 Task: Look for space in İzmir from 16th june 2023 to 28th june 2023 for 7 adults in price range Rs.28000 to Rs.32000. Place can be entire place or shared room with 3 bedrooms having 7 beds and 1 bathroom. Property type can be flat. Amenities needed are: wifi, free parkinig on premises, gym, breakfast, smoking allowed. Booking option can be shelf check-in. Required host language is English.
Action: Mouse moved to (499, 552)
Screenshot: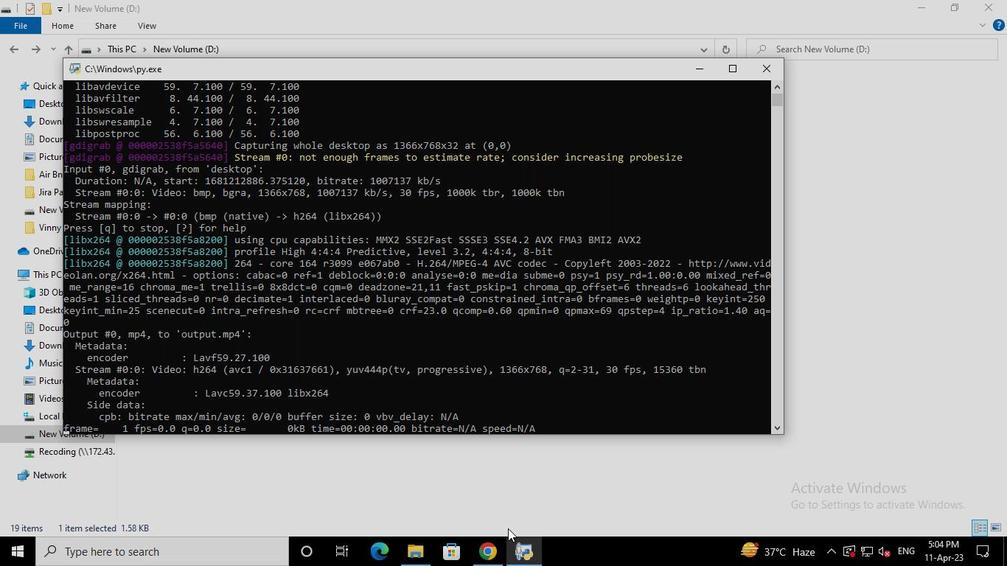 
Action: Mouse pressed left at (499, 552)
Screenshot: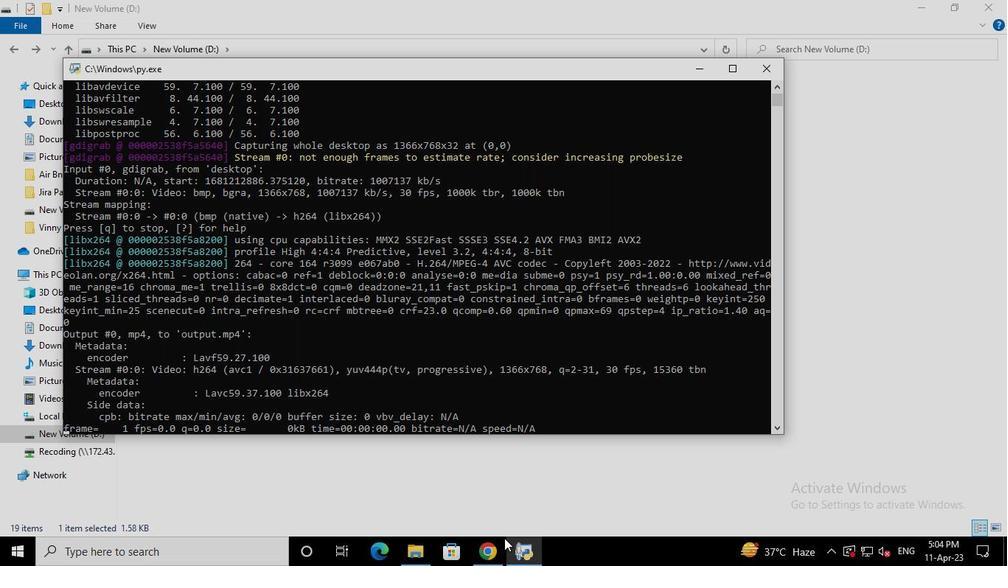
Action: Mouse moved to (411, 126)
Screenshot: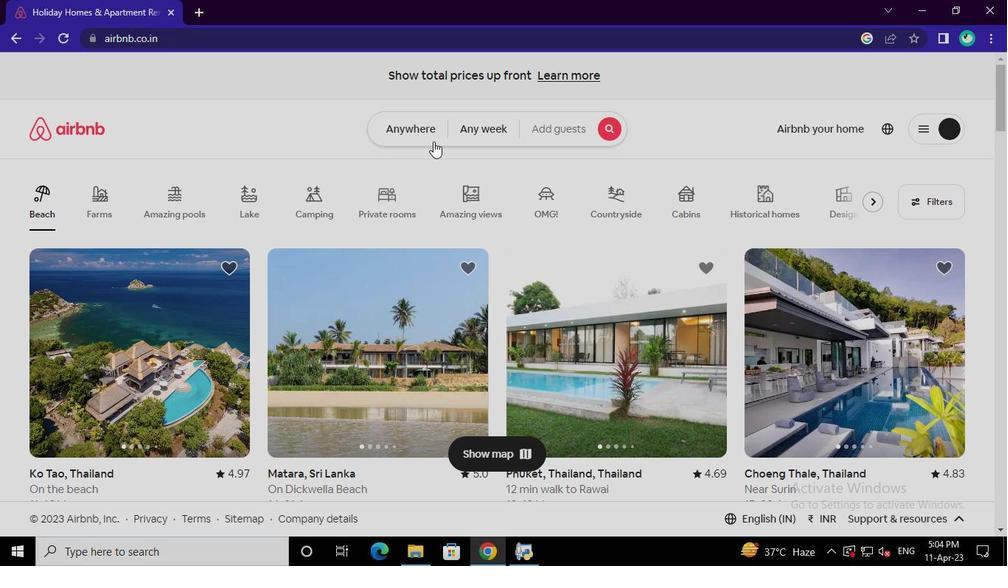 
Action: Mouse pressed left at (411, 126)
Screenshot: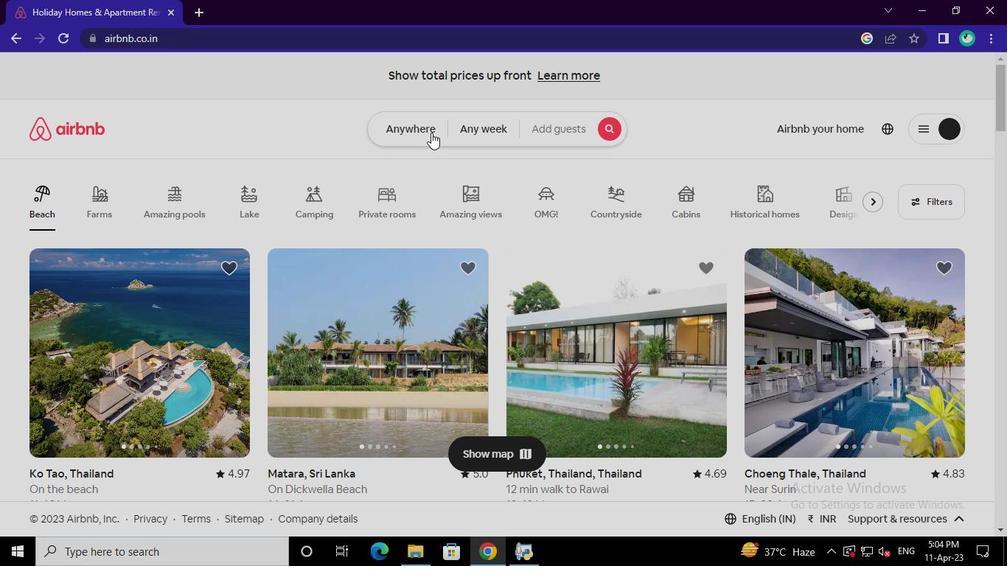 
Action: Mouse moved to (295, 177)
Screenshot: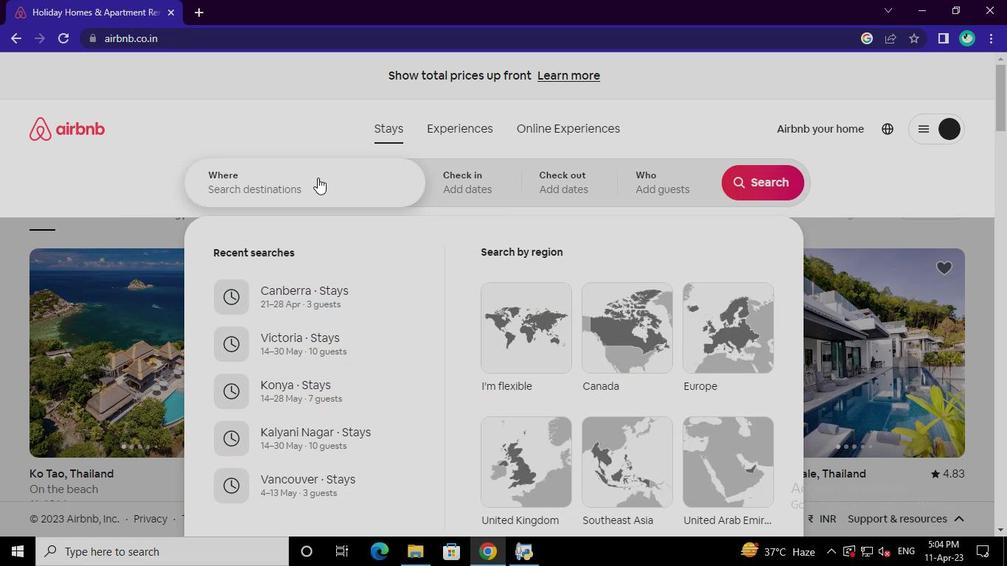 
Action: Mouse pressed left at (295, 177)
Screenshot: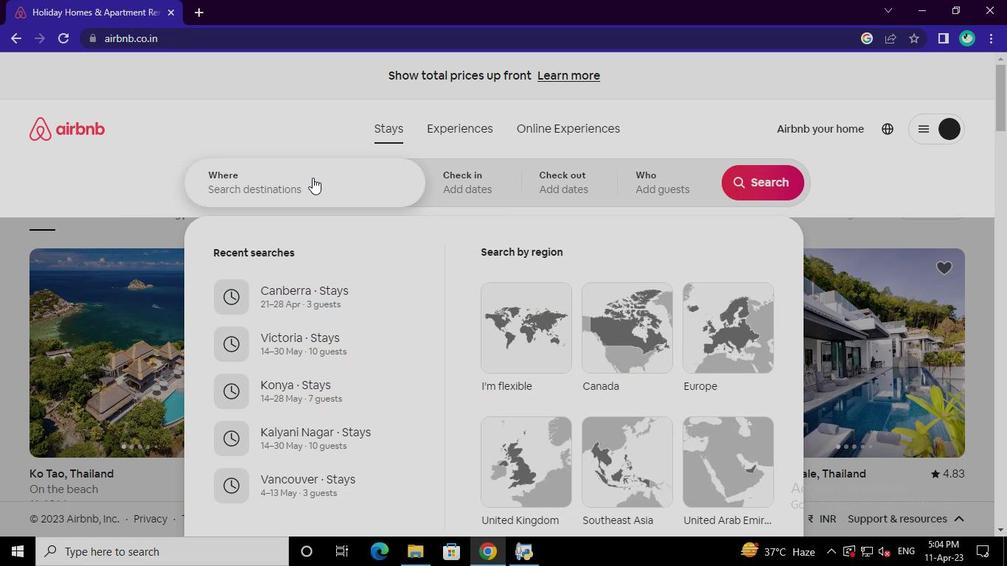 
Action: Keyboard i
Screenshot: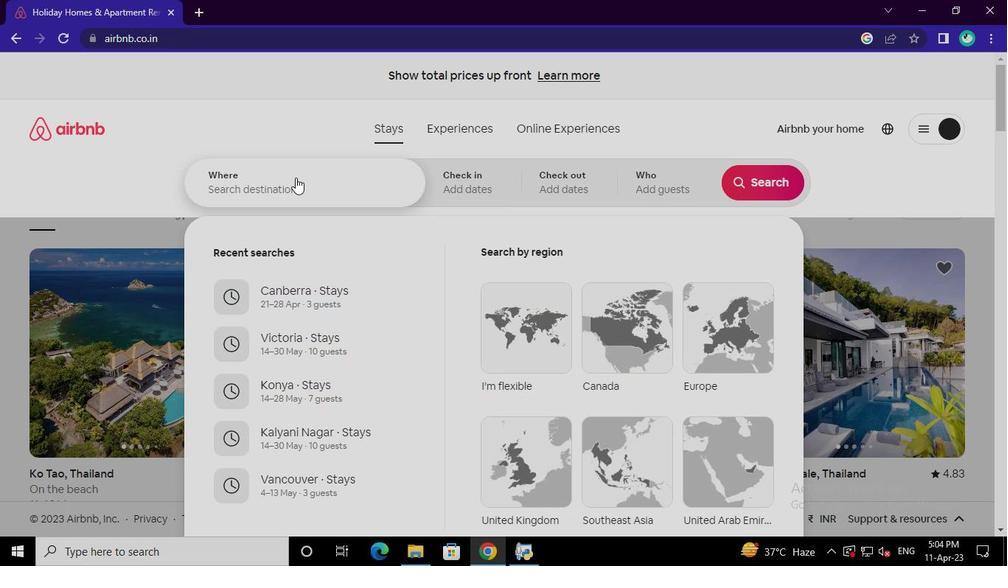 
Action: Keyboard z
Screenshot: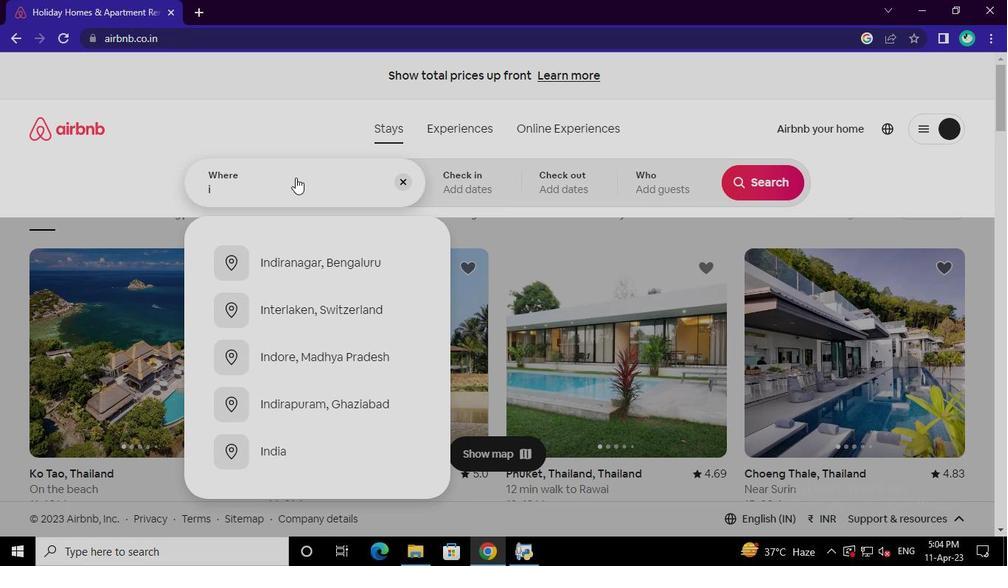 
Action: Keyboard m
Screenshot: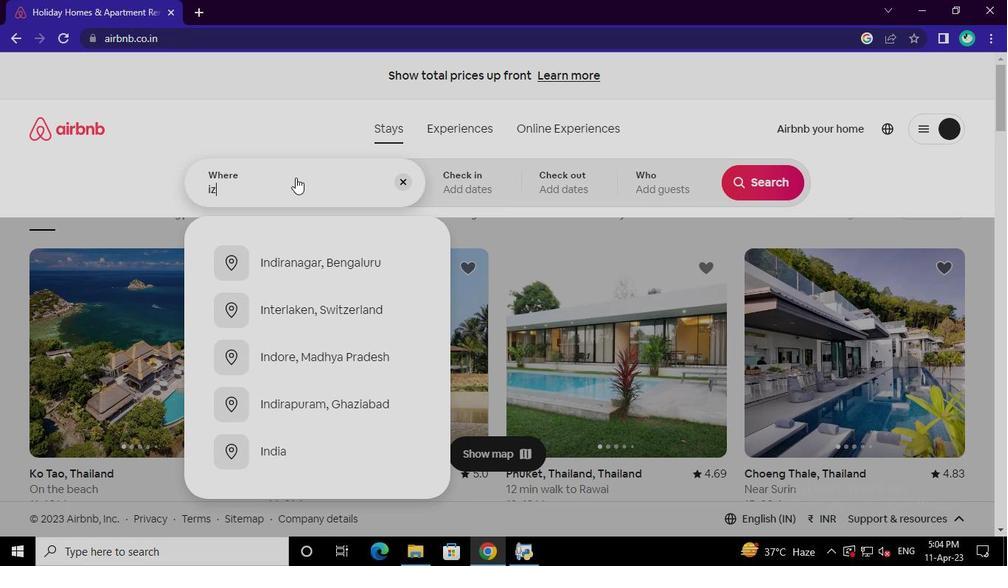
Action: Keyboard i
Screenshot: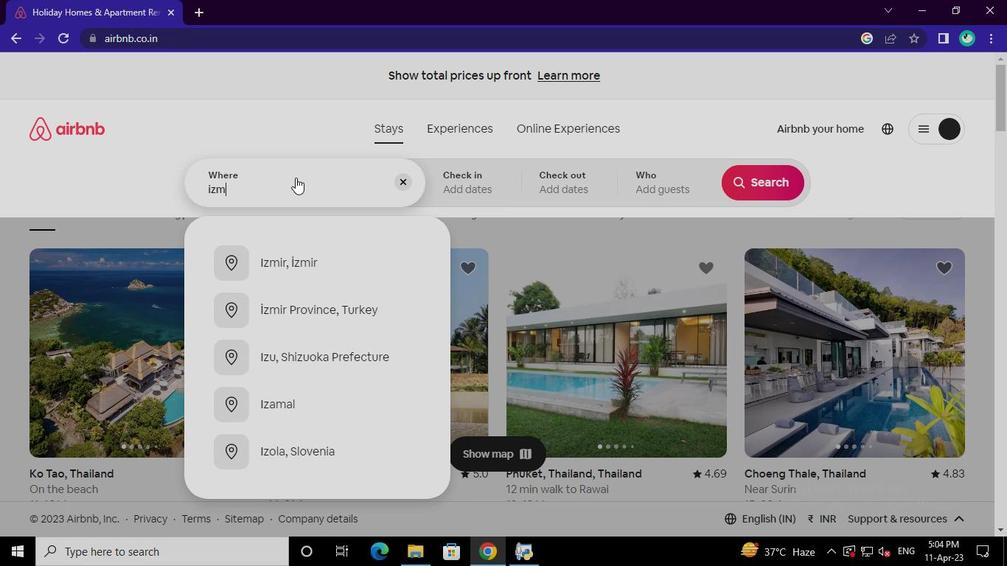 
Action: Keyboard r
Screenshot: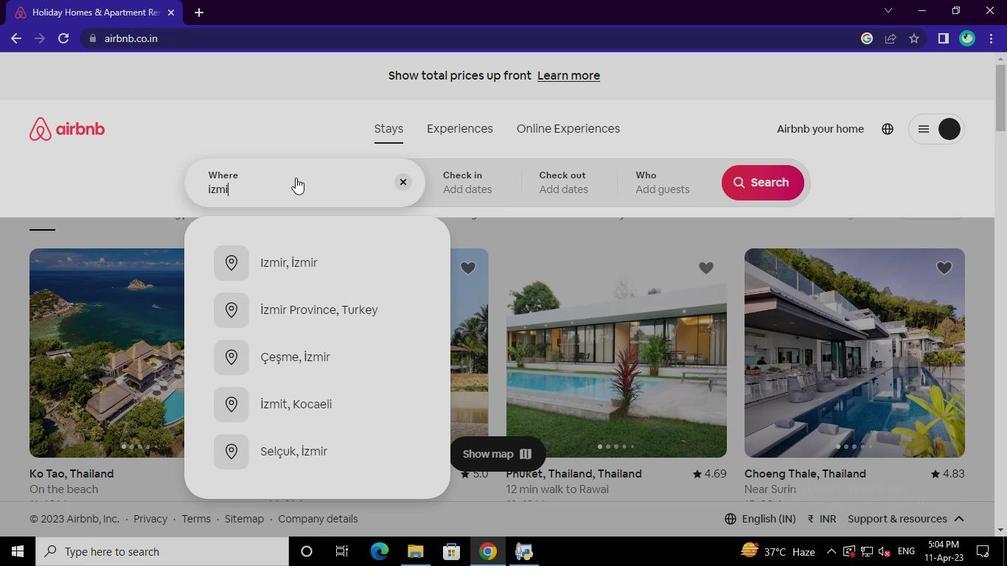 
Action: Mouse moved to (275, 259)
Screenshot: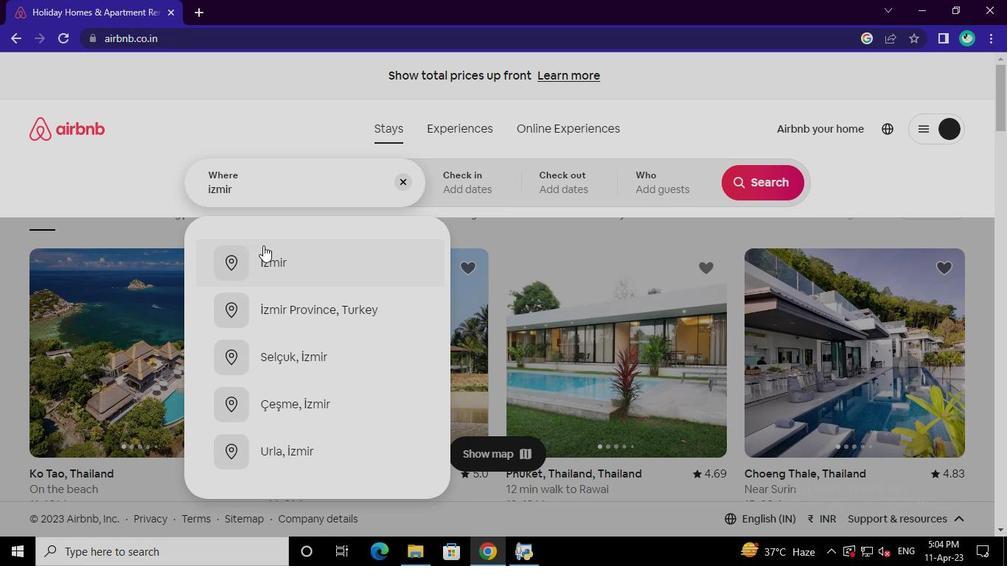 
Action: Mouse pressed left at (275, 259)
Screenshot: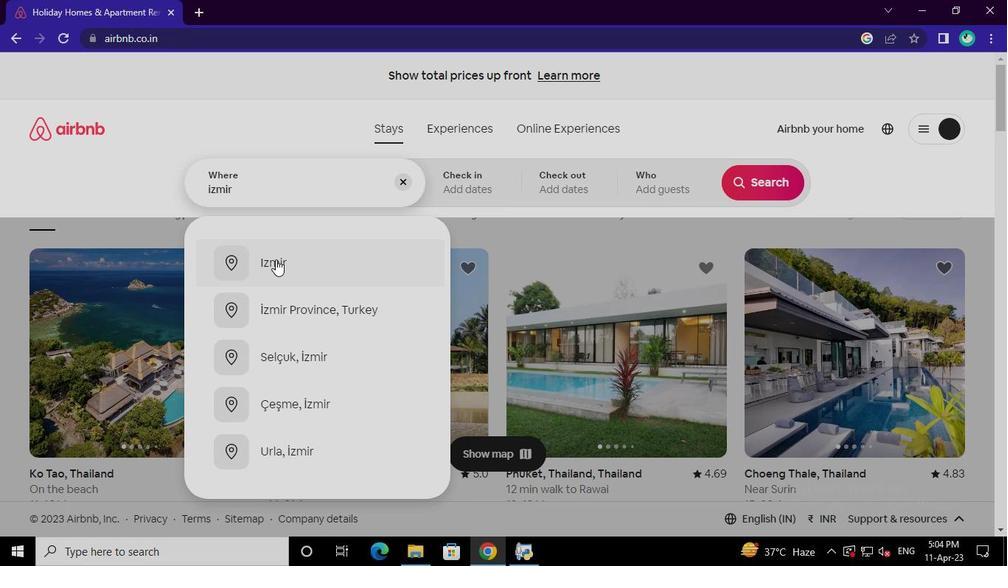 
Action: Mouse moved to (755, 304)
Screenshot: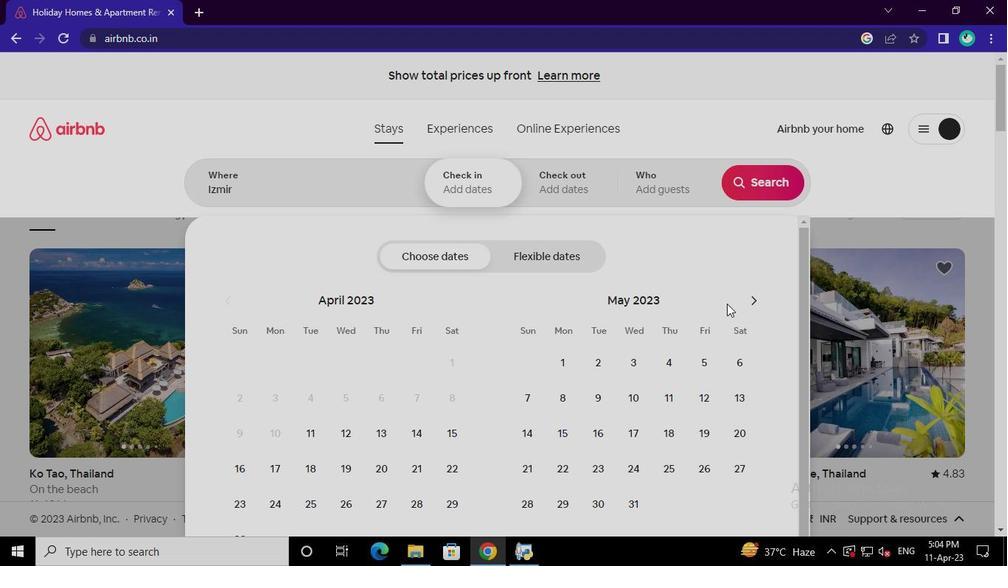 
Action: Mouse pressed left at (755, 304)
Screenshot: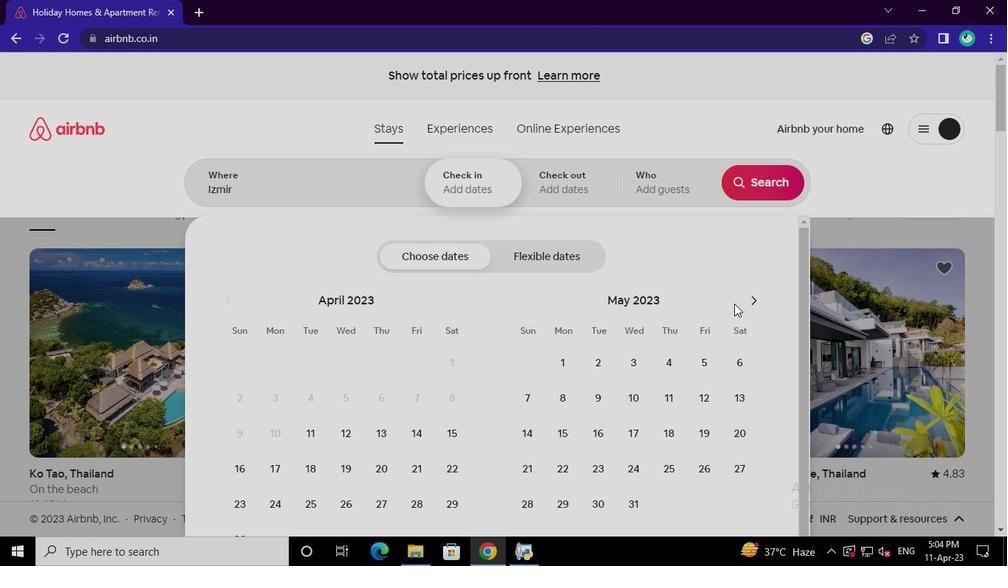 
Action: Mouse moved to (698, 428)
Screenshot: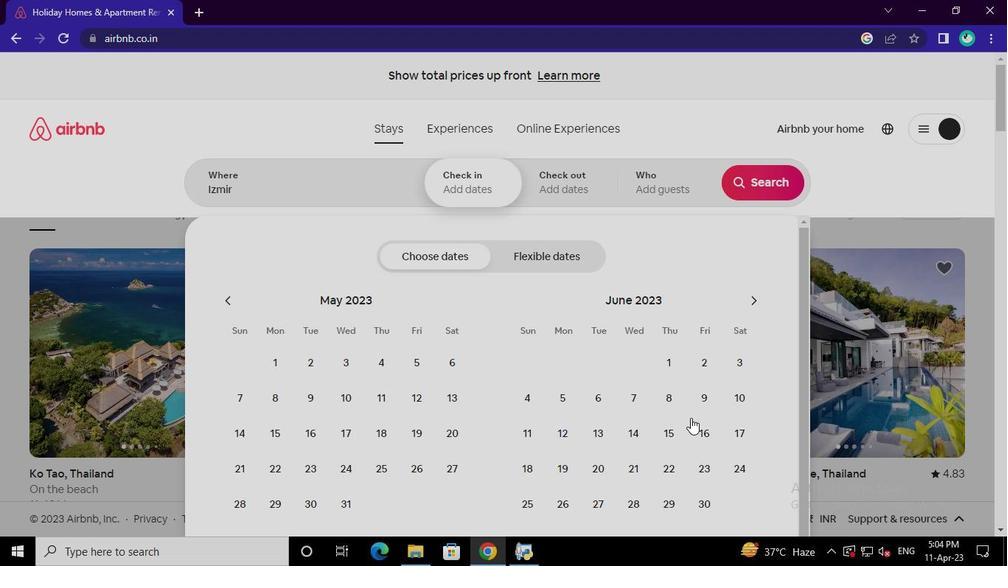 
Action: Mouse pressed left at (698, 428)
Screenshot: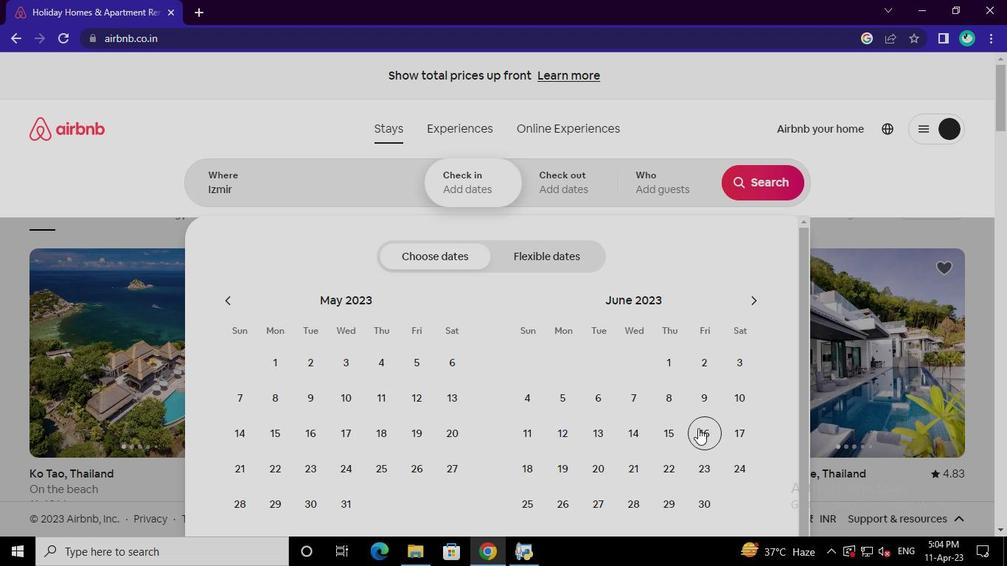 
Action: Mouse moved to (645, 501)
Screenshot: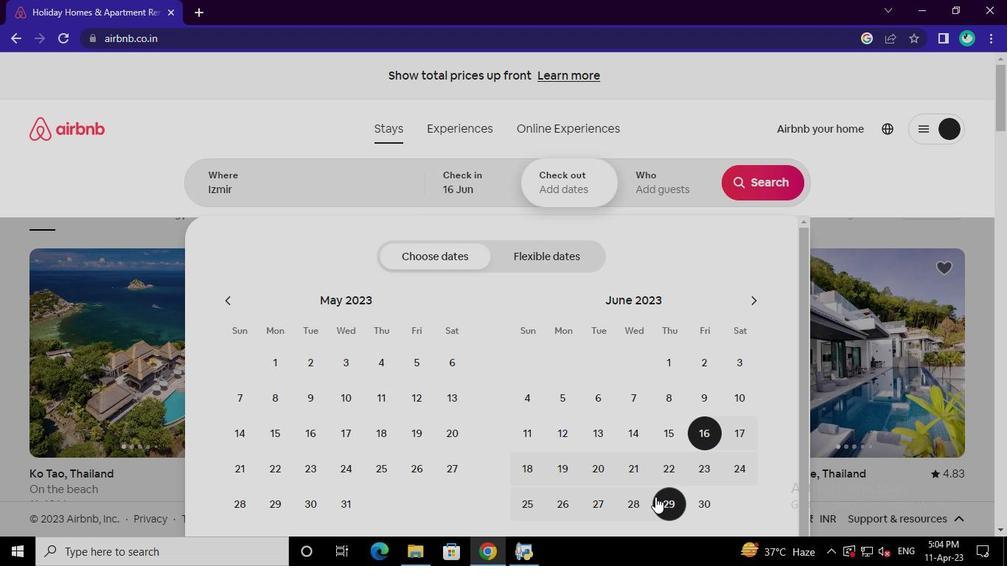
Action: Mouse pressed left at (645, 501)
Screenshot: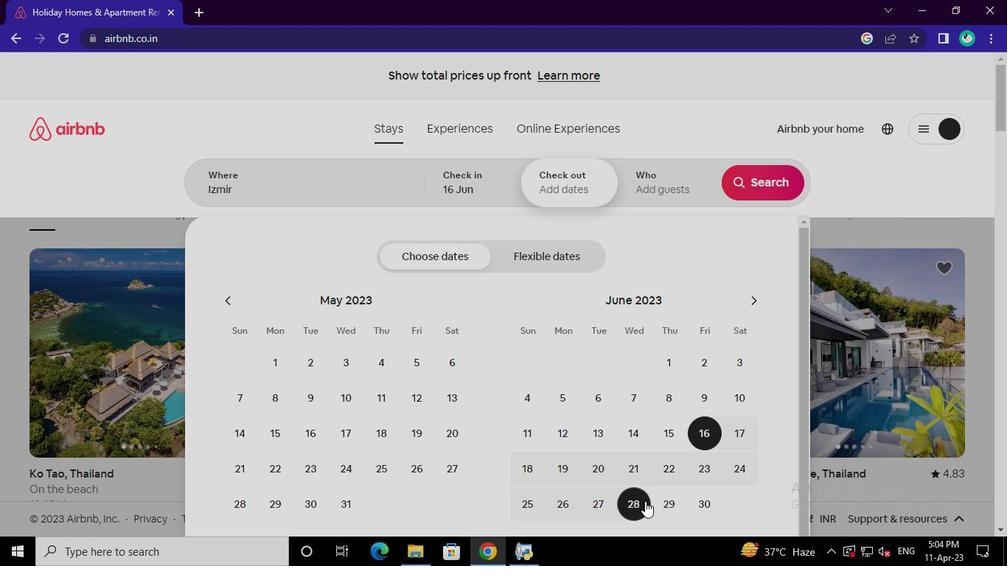 
Action: Mouse moved to (680, 188)
Screenshot: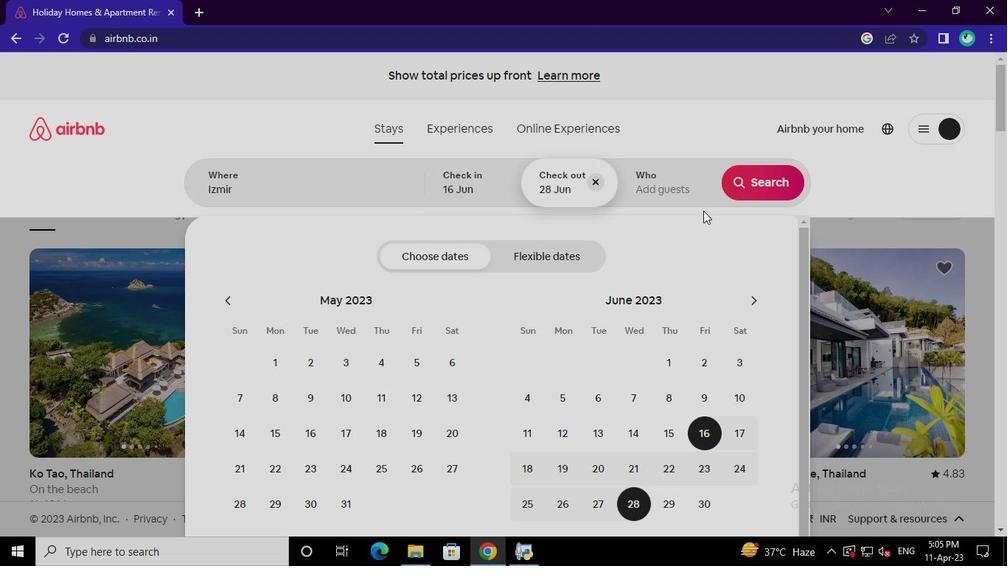 
Action: Mouse pressed left at (680, 188)
Screenshot: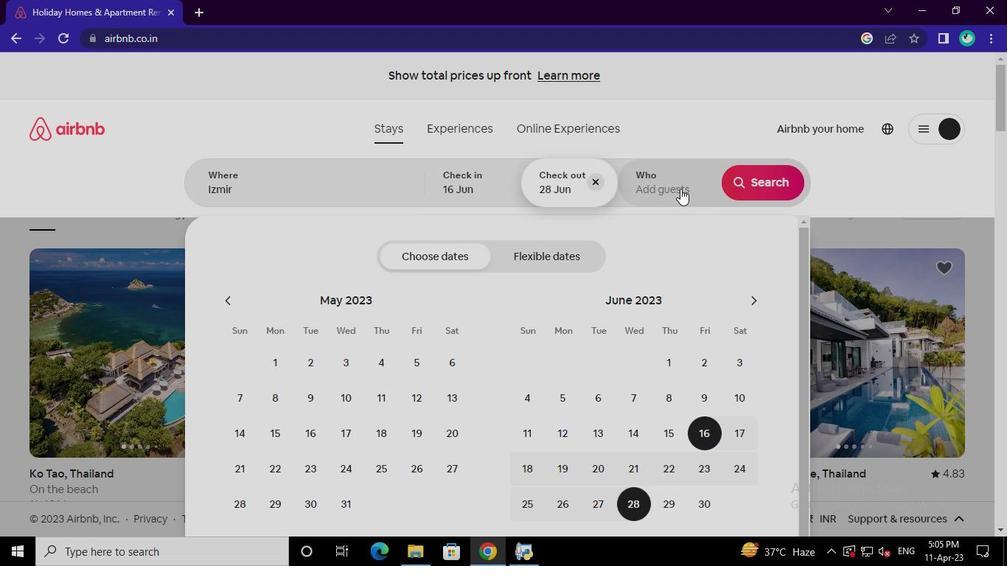 
Action: Mouse moved to (774, 253)
Screenshot: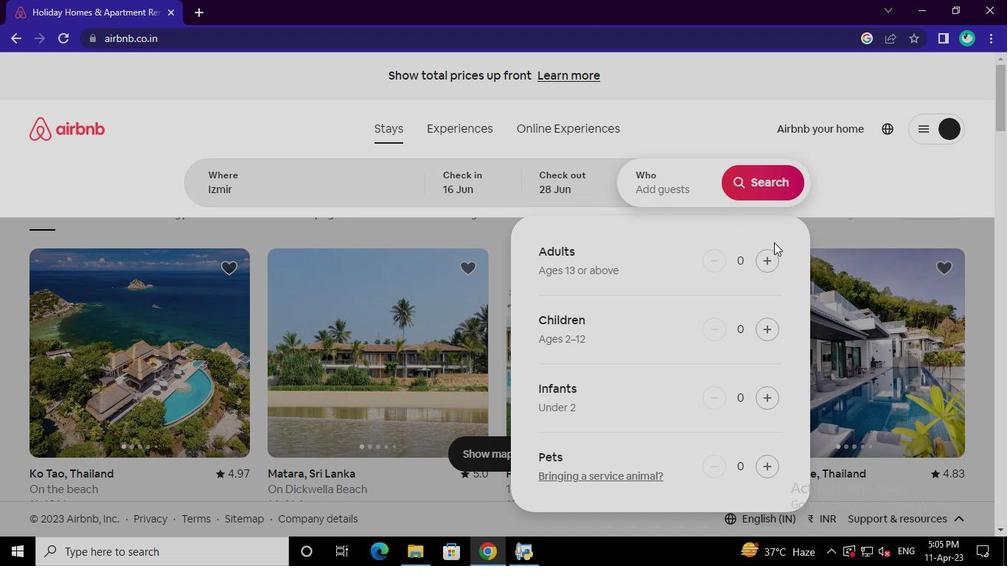 
Action: Mouse pressed left at (774, 253)
Screenshot: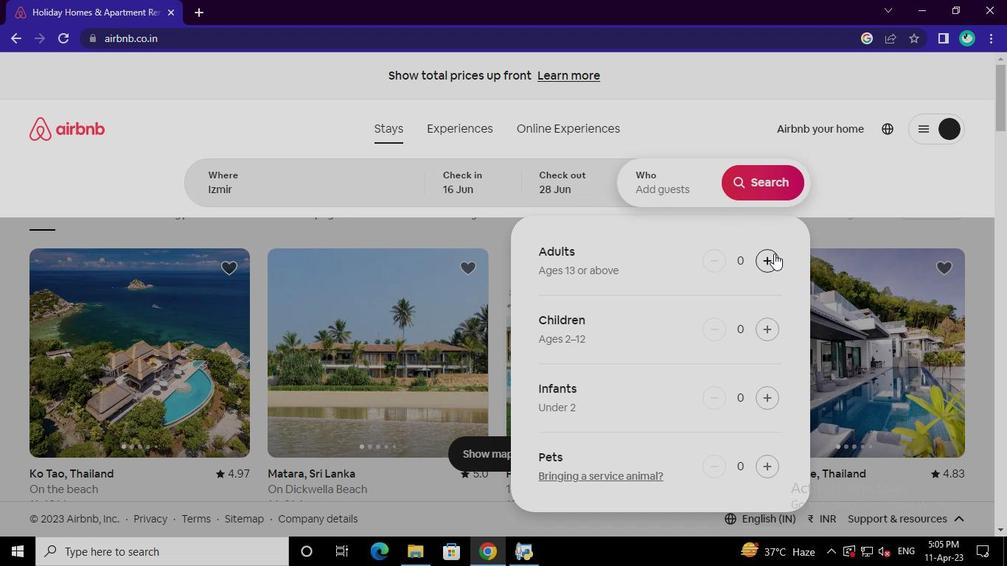 
Action: Mouse pressed left at (774, 253)
Screenshot: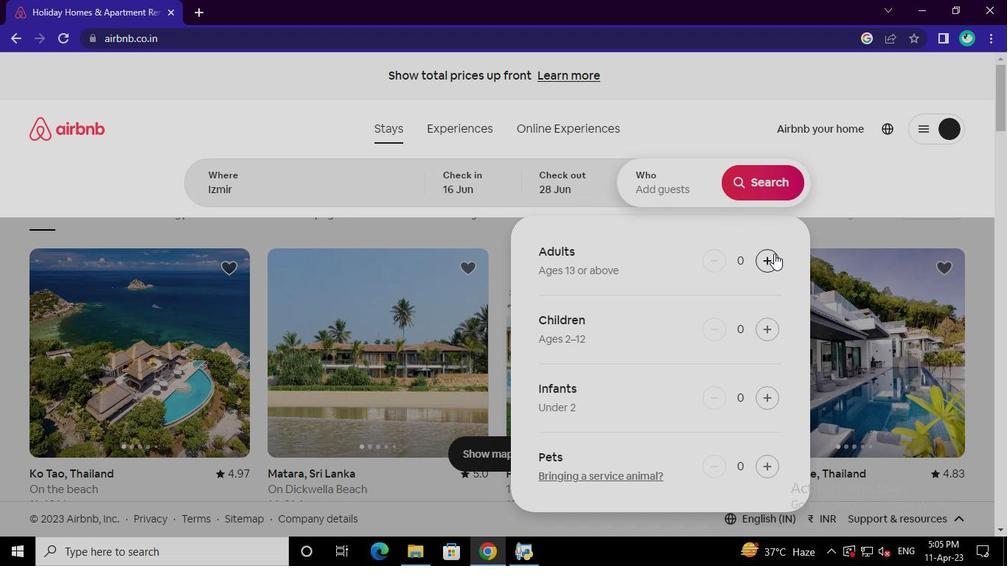 
Action: Mouse pressed left at (774, 253)
Screenshot: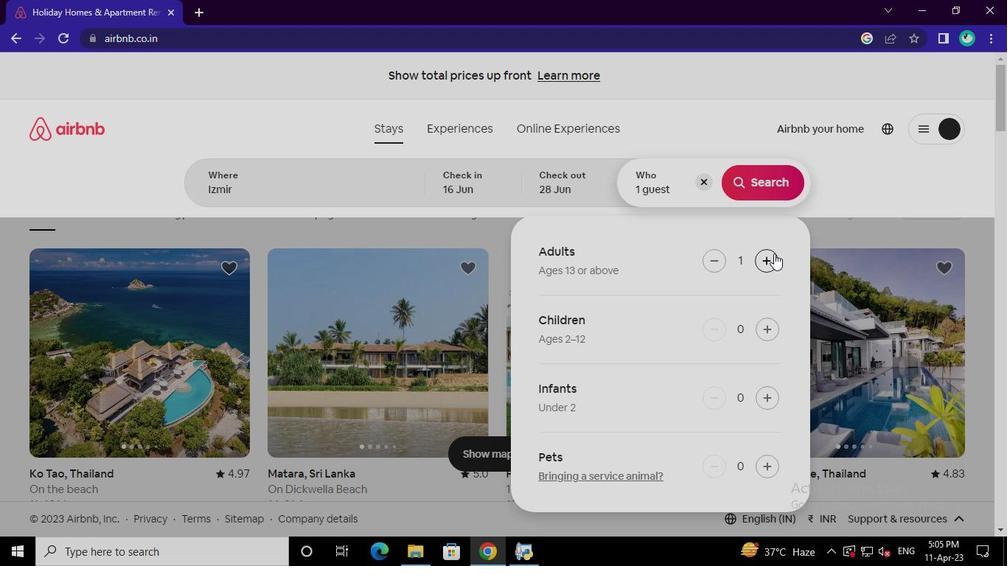 
Action: Mouse pressed left at (774, 253)
Screenshot: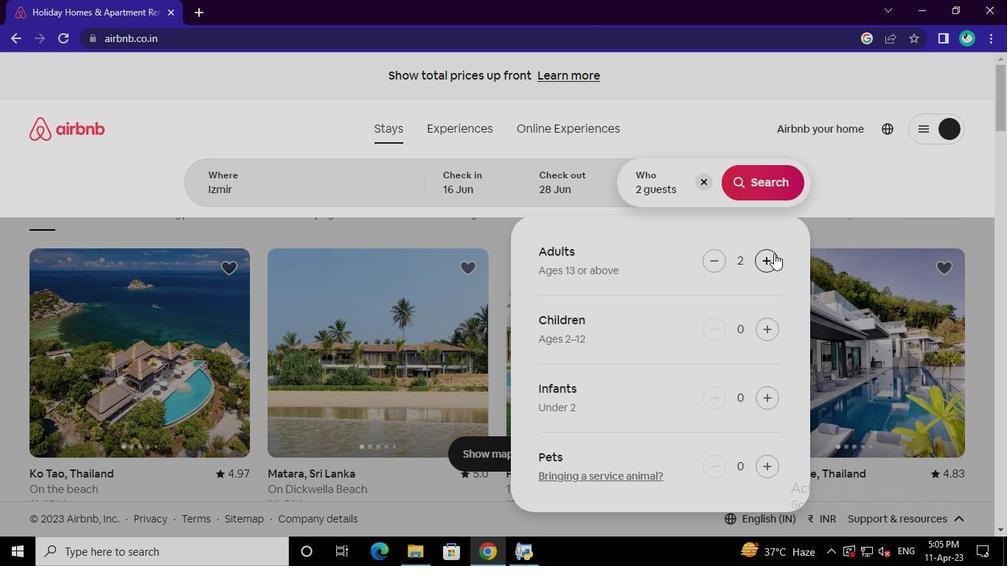 
Action: Mouse pressed left at (774, 253)
Screenshot: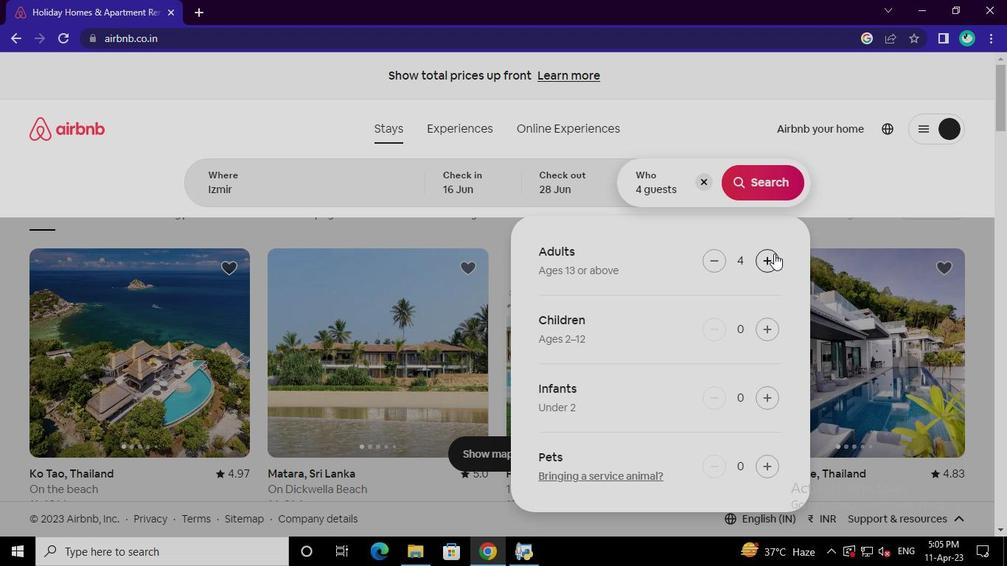 
Action: Mouse pressed left at (774, 253)
Screenshot: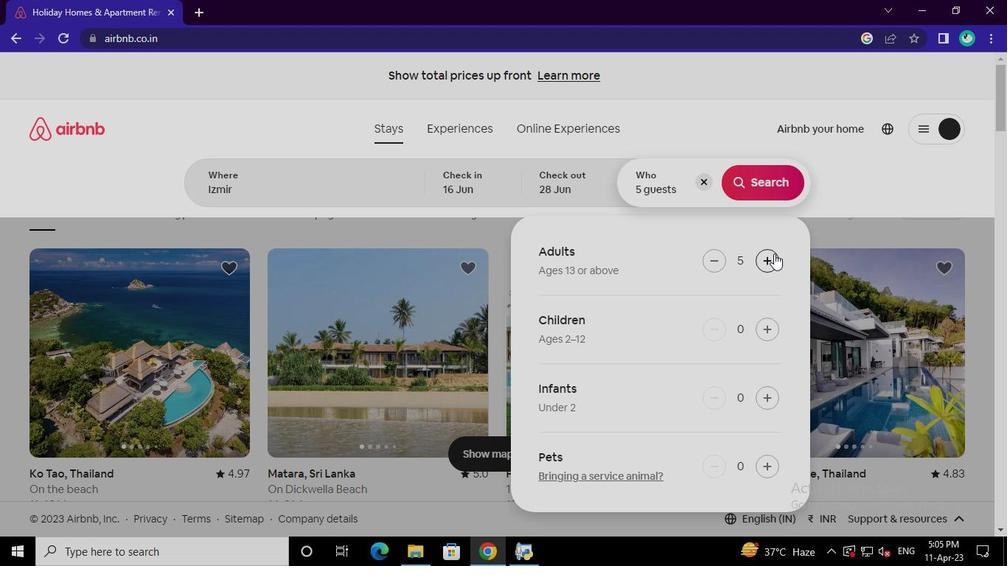 
Action: Mouse pressed left at (774, 253)
Screenshot: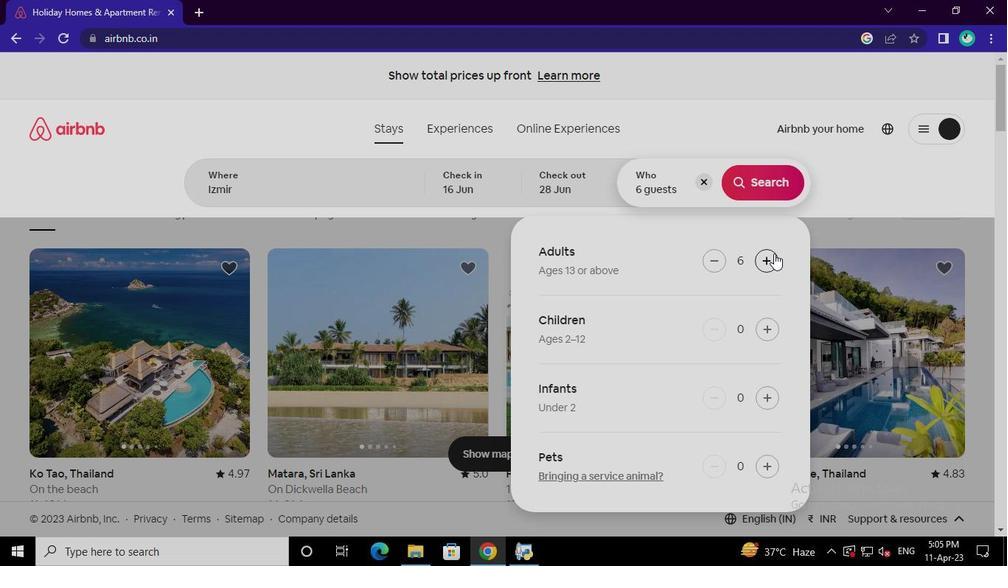 
Action: Mouse moved to (769, 183)
Screenshot: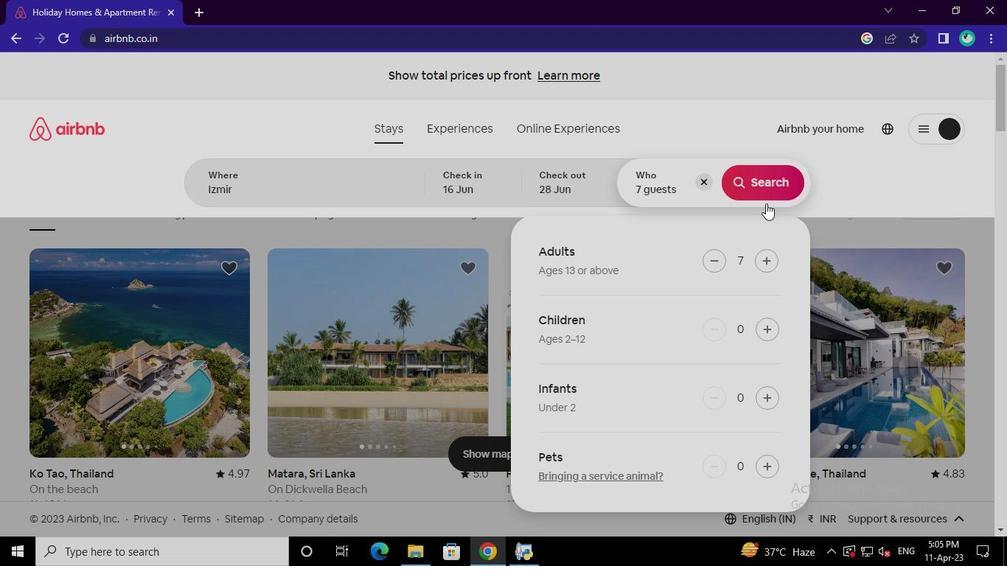 
Action: Mouse pressed left at (769, 183)
Screenshot: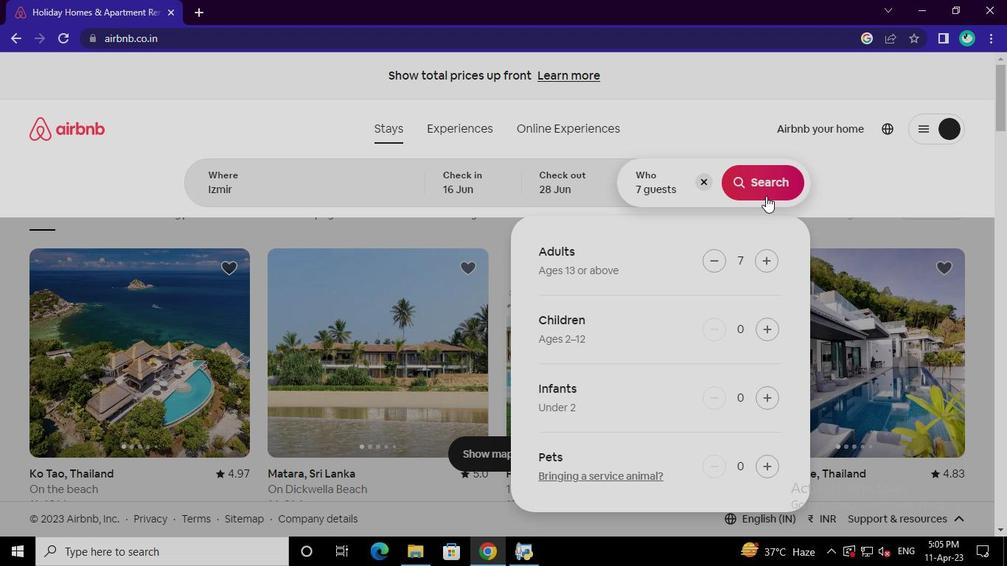 
Action: Mouse moved to (958, 143)
Screenshot: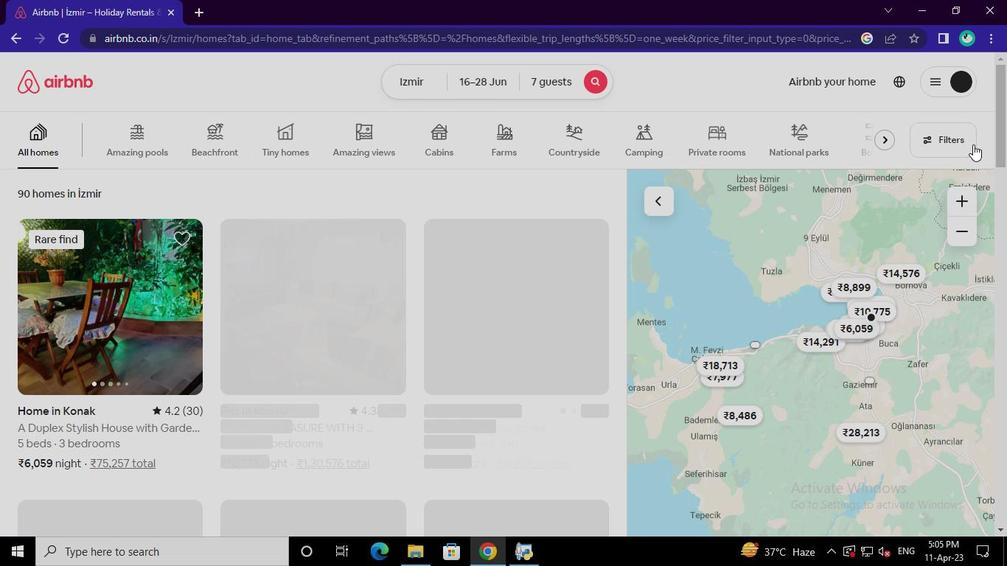
Action: Mouse pressed left at (958, 143)
Screenshot: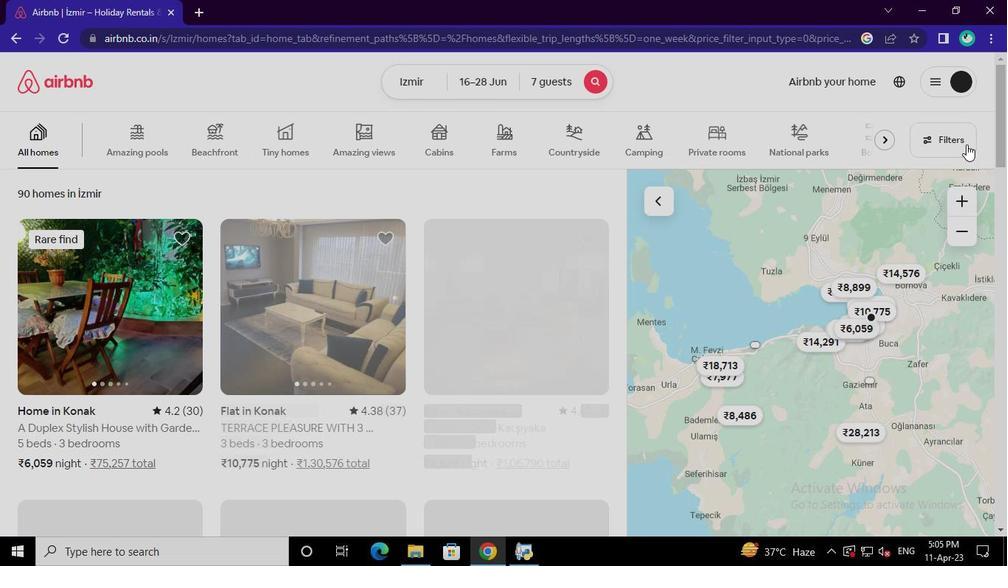 
Action: Mouse moved to (384, 324)
Screenshot: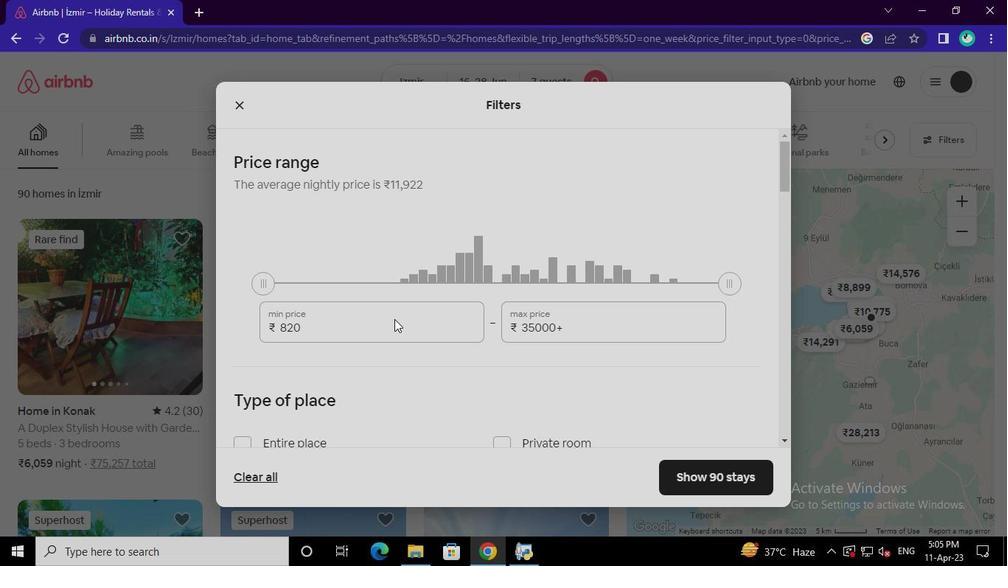 
Action: Mouse pressed left at (384, 324)
Screenshot: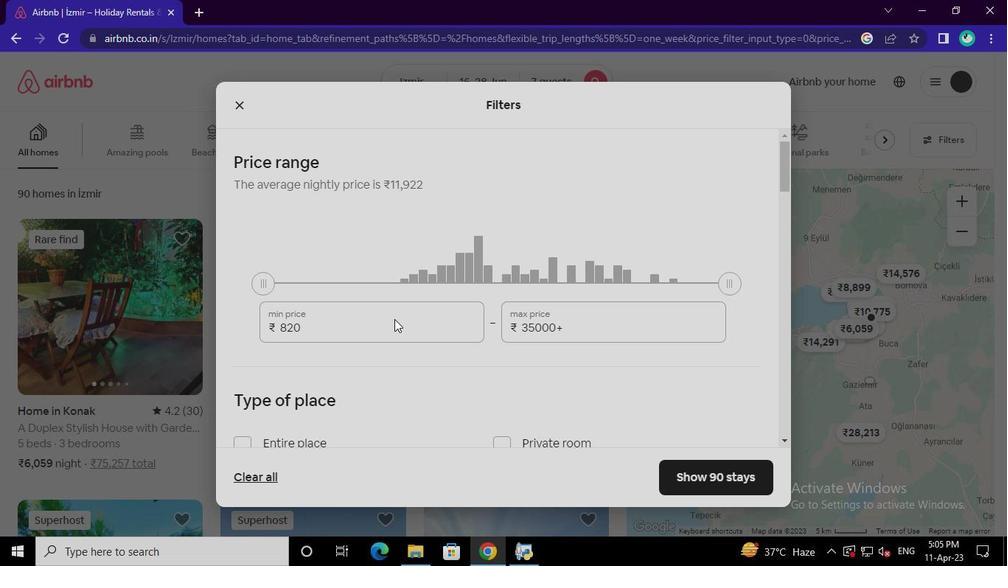 
Action: Keyboard Key.backspace
Screenshot: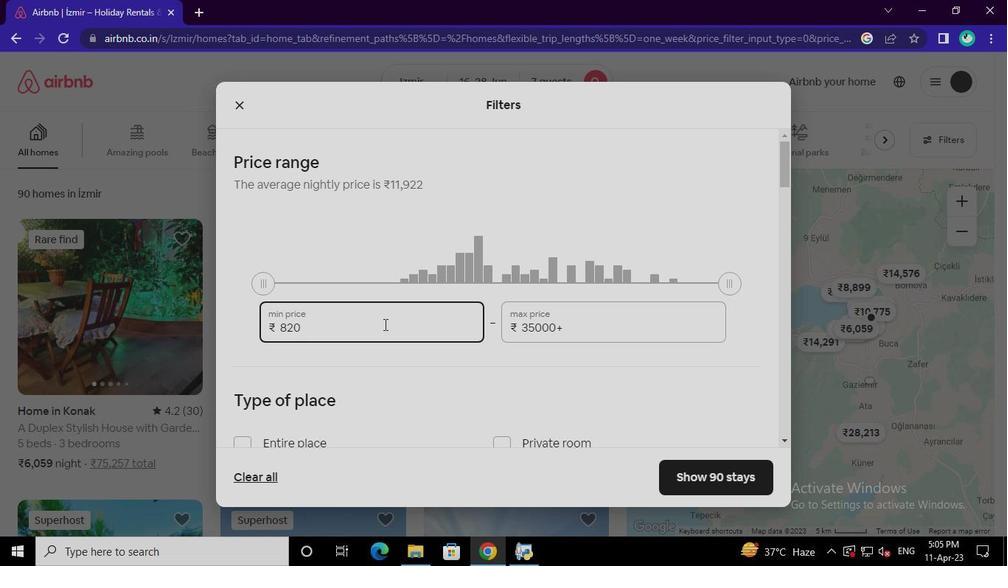 
Action: Keyboard Key.backspace
Screenshot: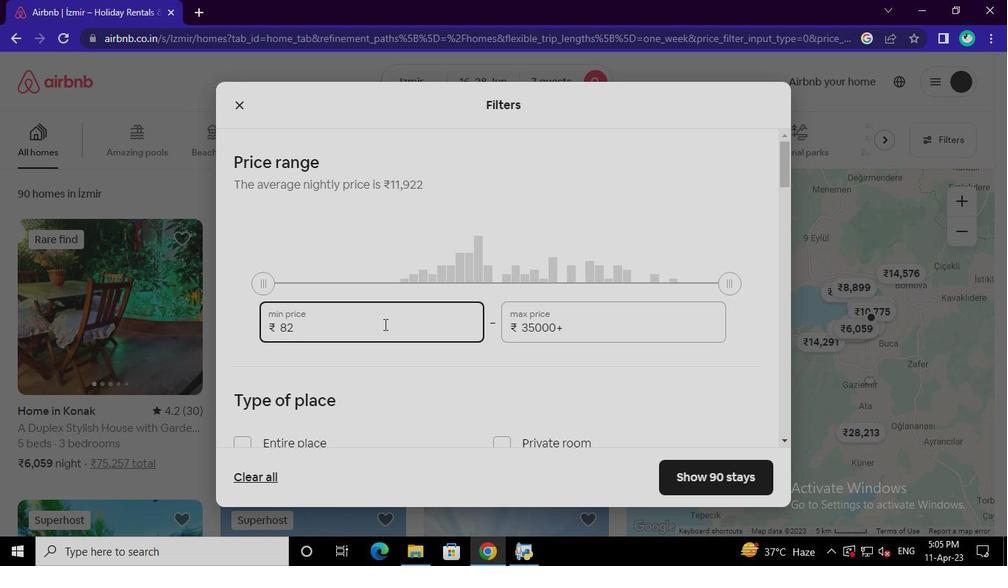 
Action: Keyboard Key.backspace
Screenshot: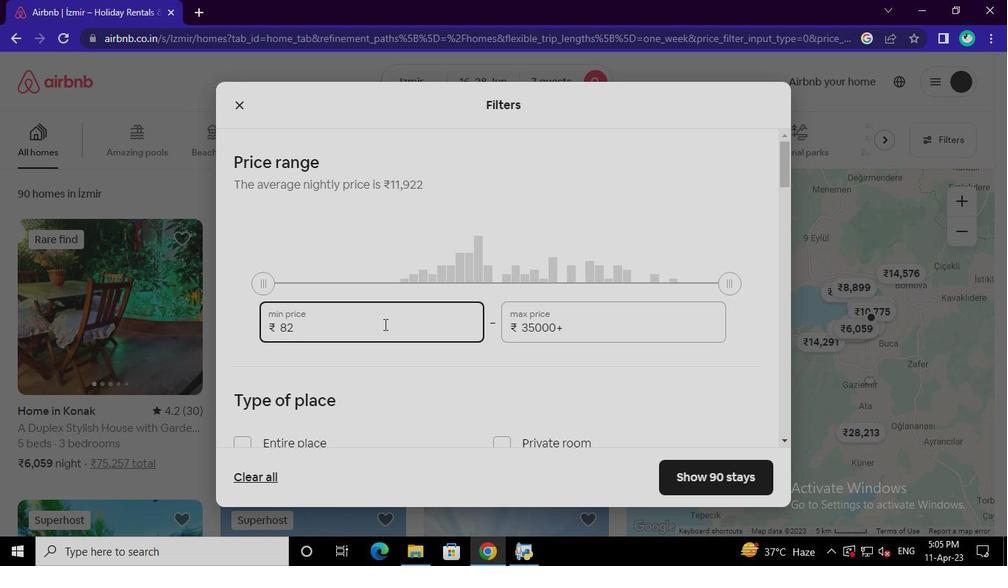 
Action: Keyboard Key.backspace
Screenshot: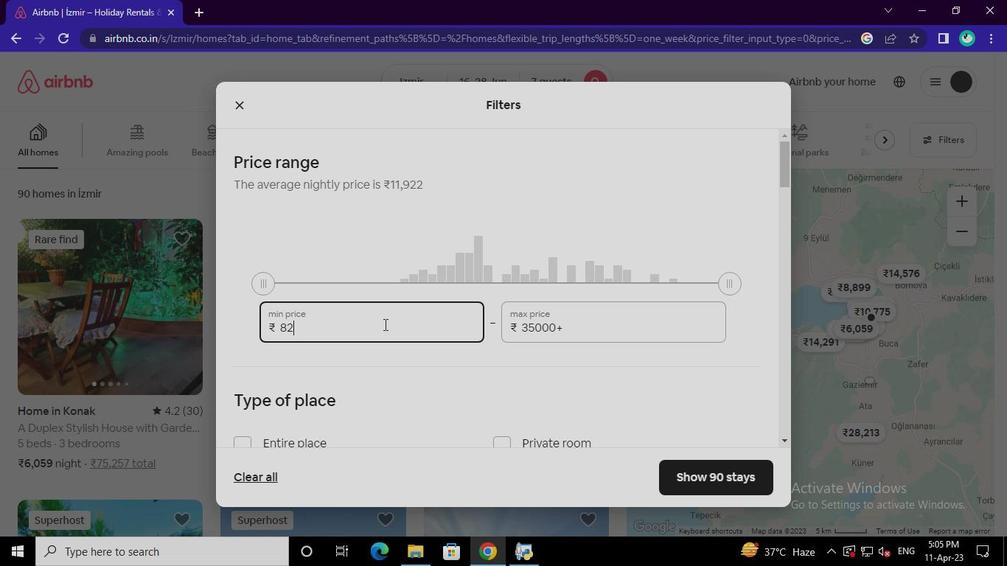 
Action: Keyboard Key.backspace
Screenshot: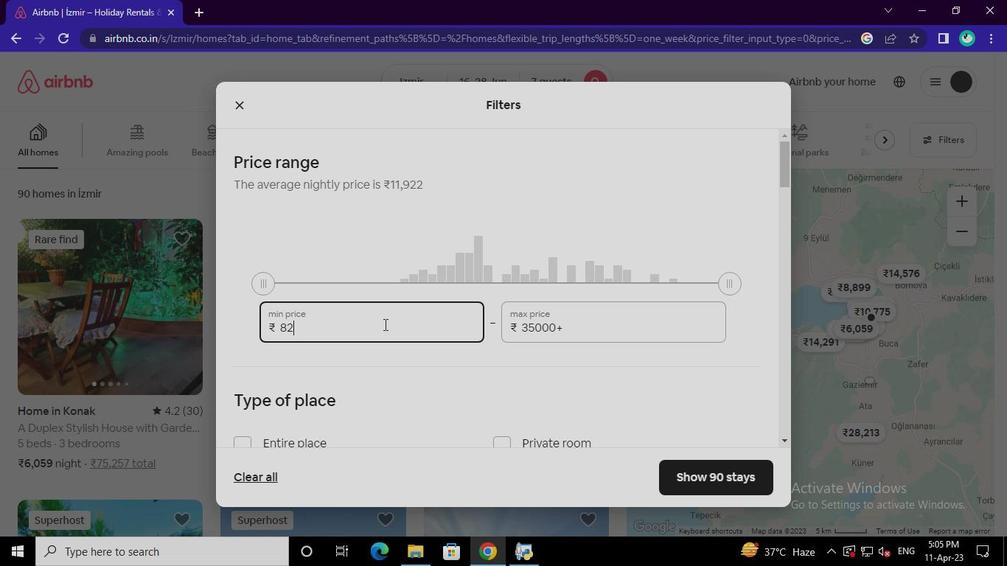 
Action: Keyboard Key.backspace
Screenshot: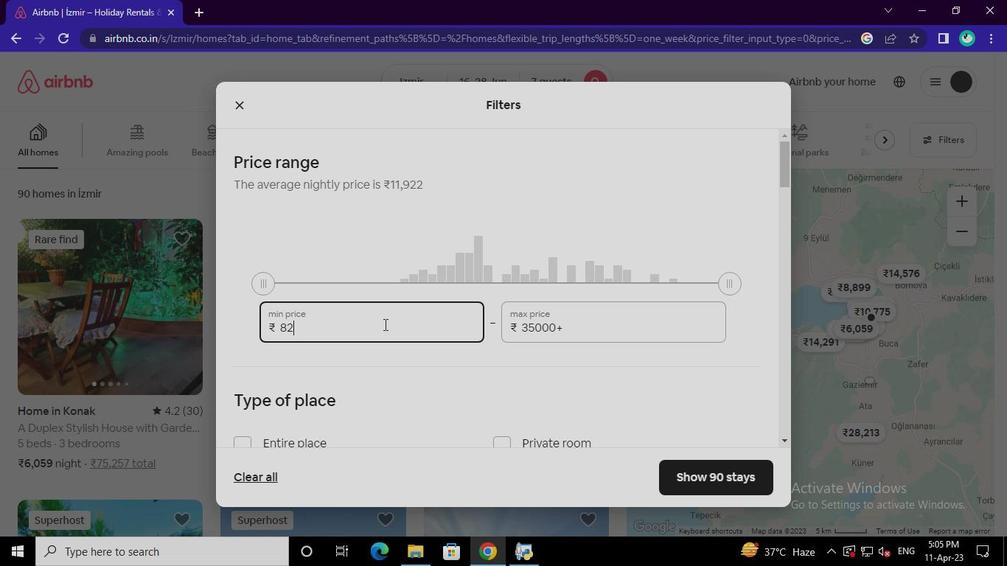 
Action: Keyboard Key.backspace
Screenshot: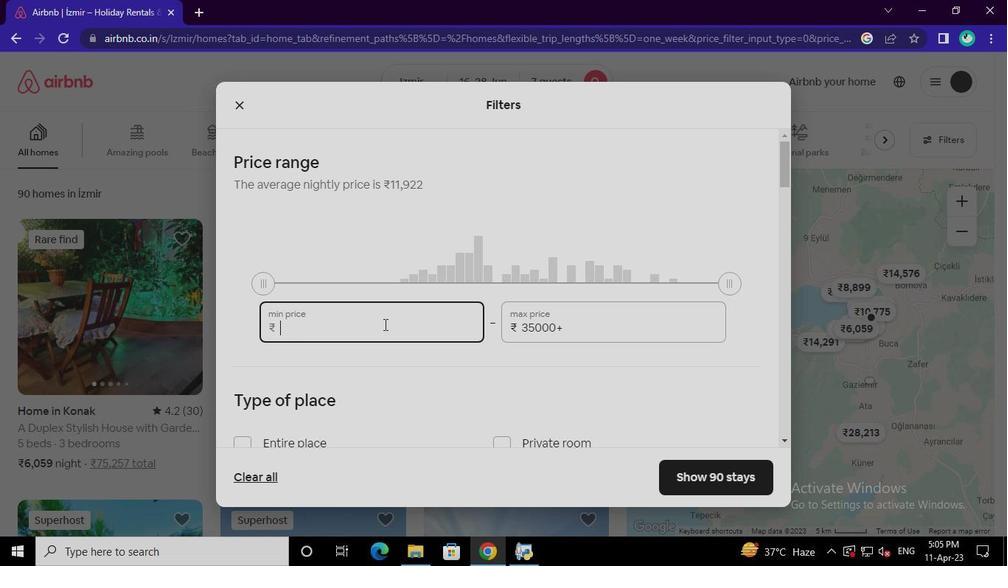 
Action: Keyboard Key.backspace
Screenshot: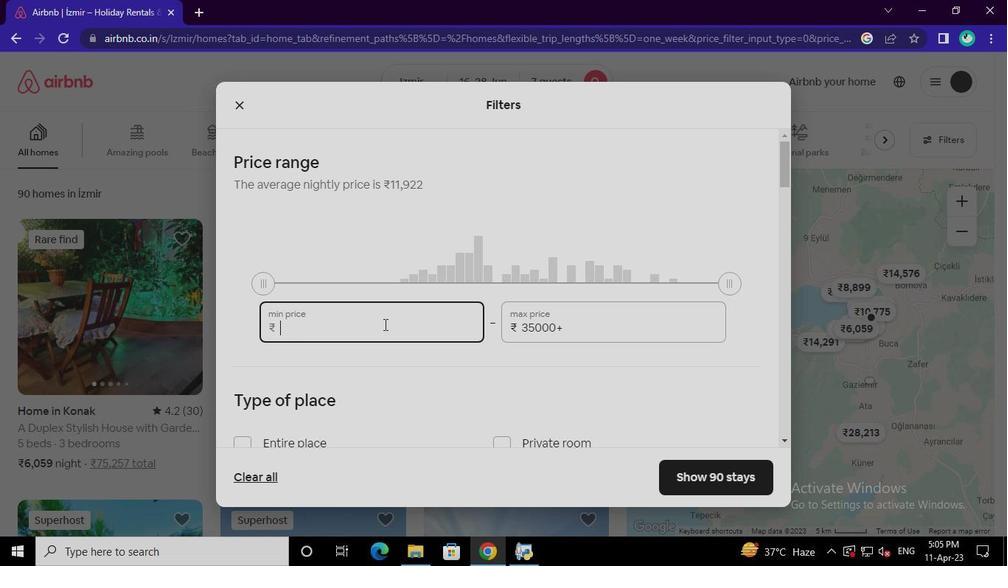 
Action: Keyboard Key.backspace
Screenshot: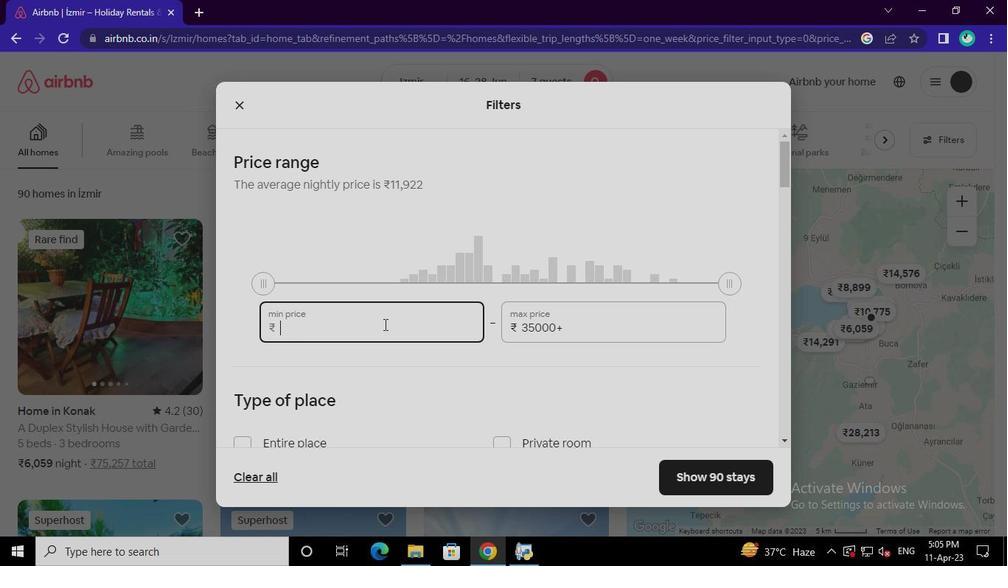 
Action: Keyboard <97>
Screenshot: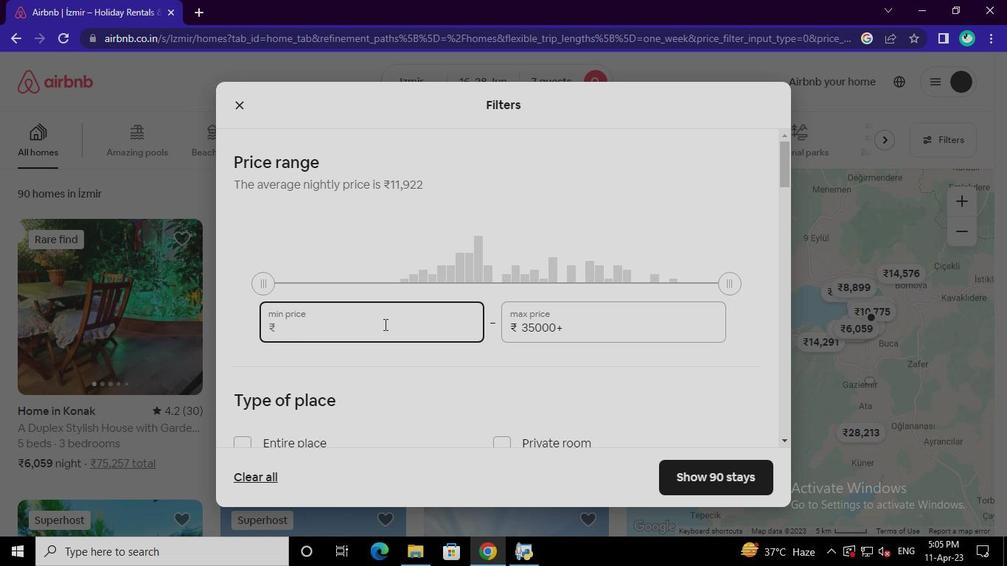 
Action: Keyboard <104>
Screenshot: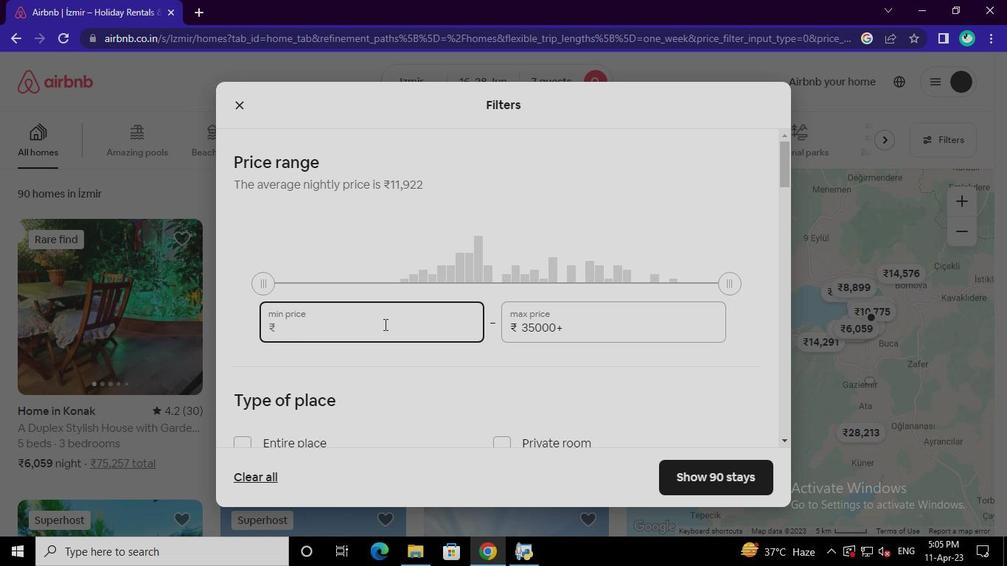 
Action: Keyboard Key.backspace
Screenshot: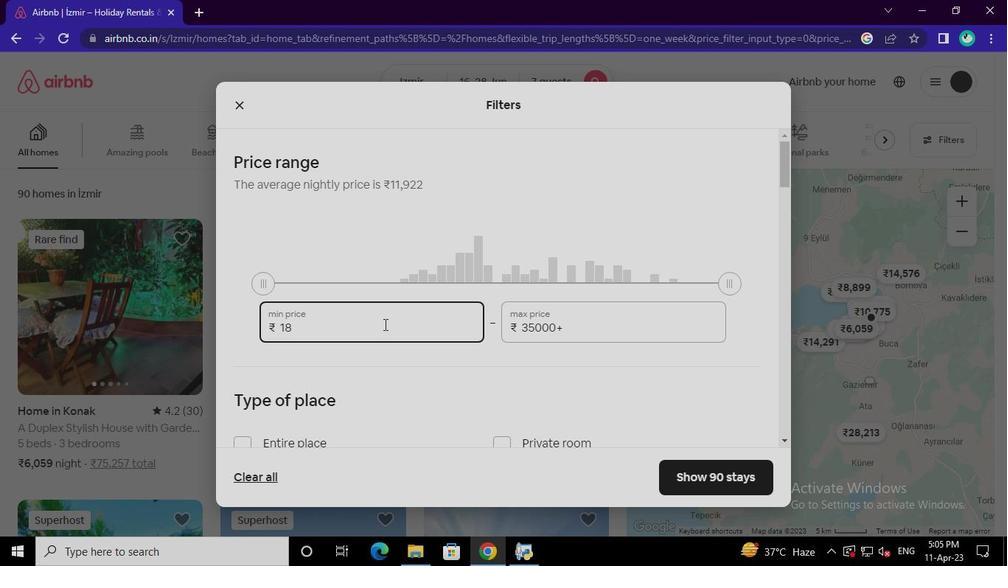 
Action: Keyboard Key.backspace
Screenshot: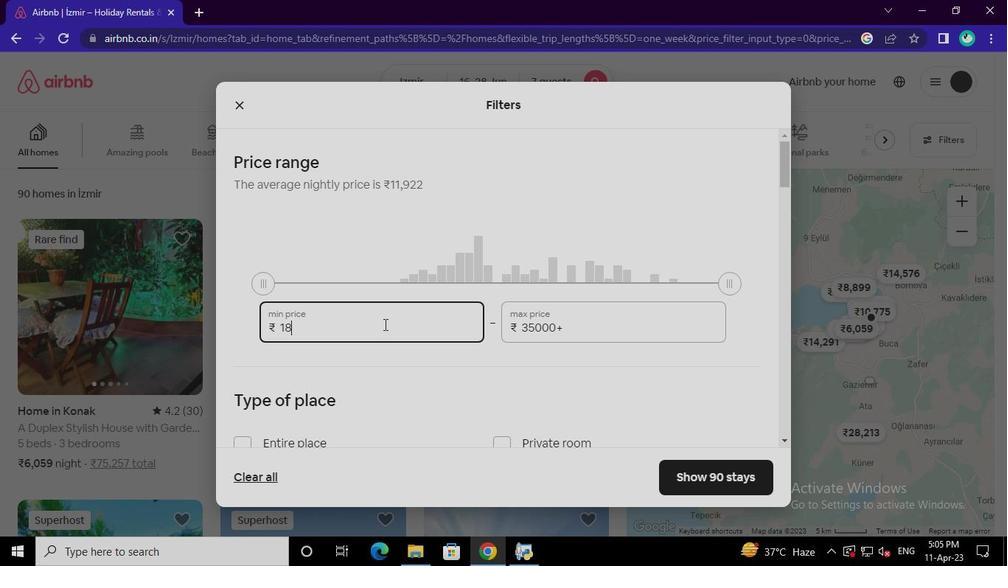 
Action: Keyboard <98>
Screenshot: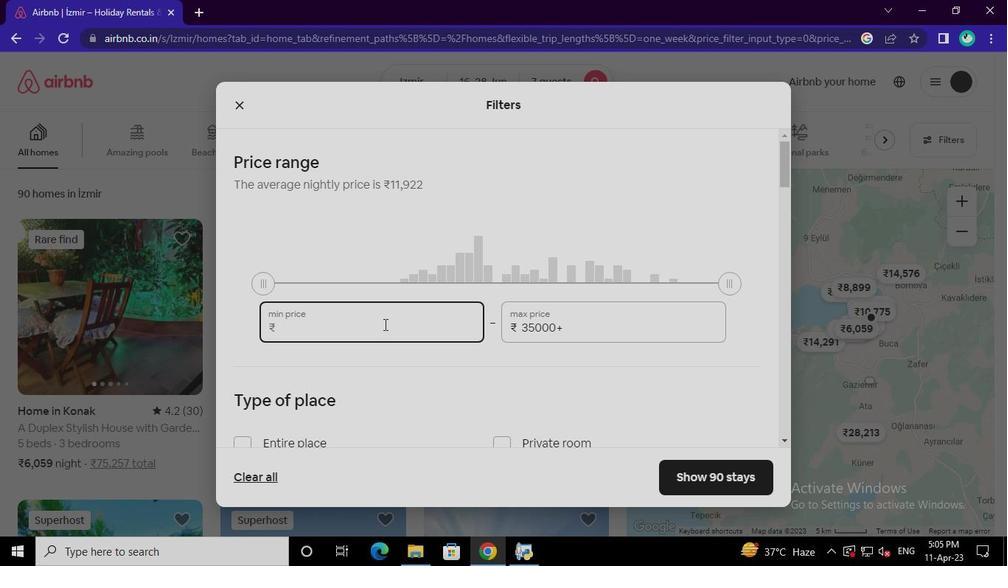 
Action: Keyboard <104>
Screenshot: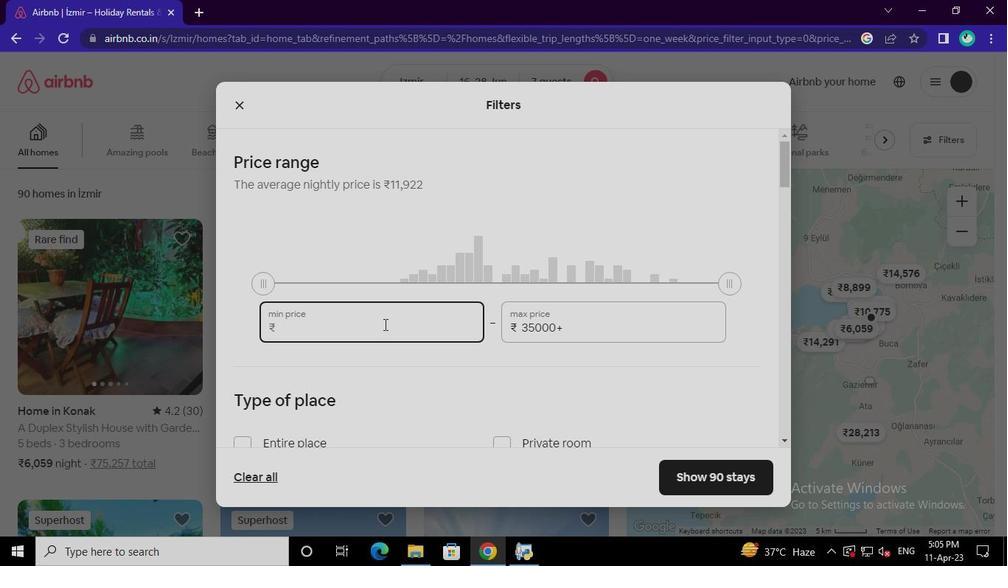 
Action: Keyboard <96>
Screenshot: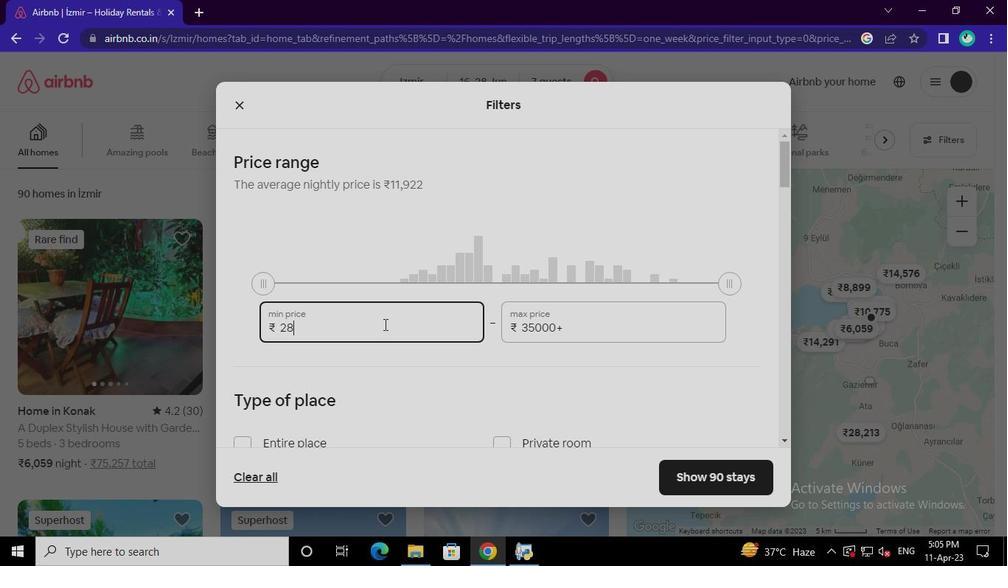 
Action: Keyboard <96>
Screenshot: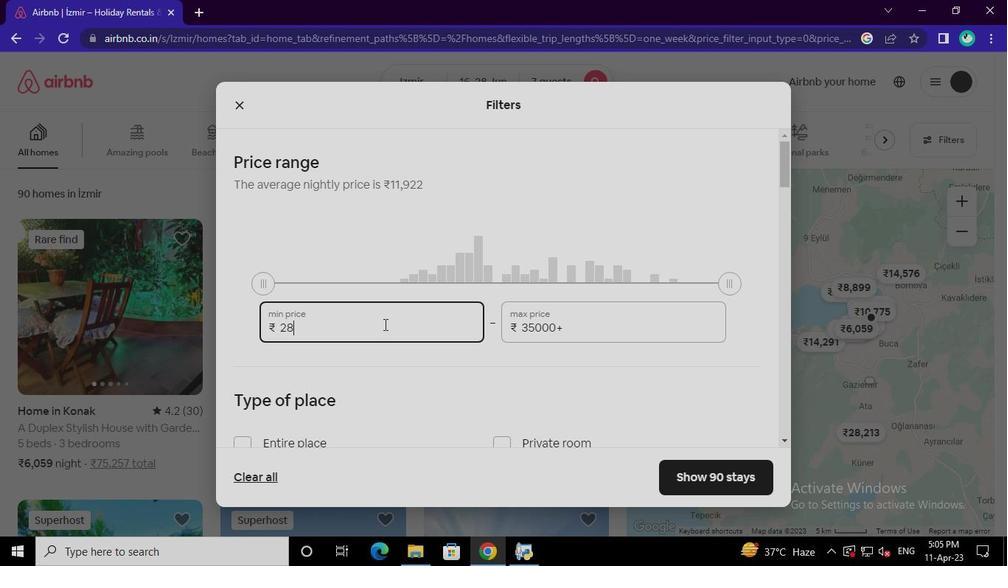 
Action: Keyboard <96>
Screenshot: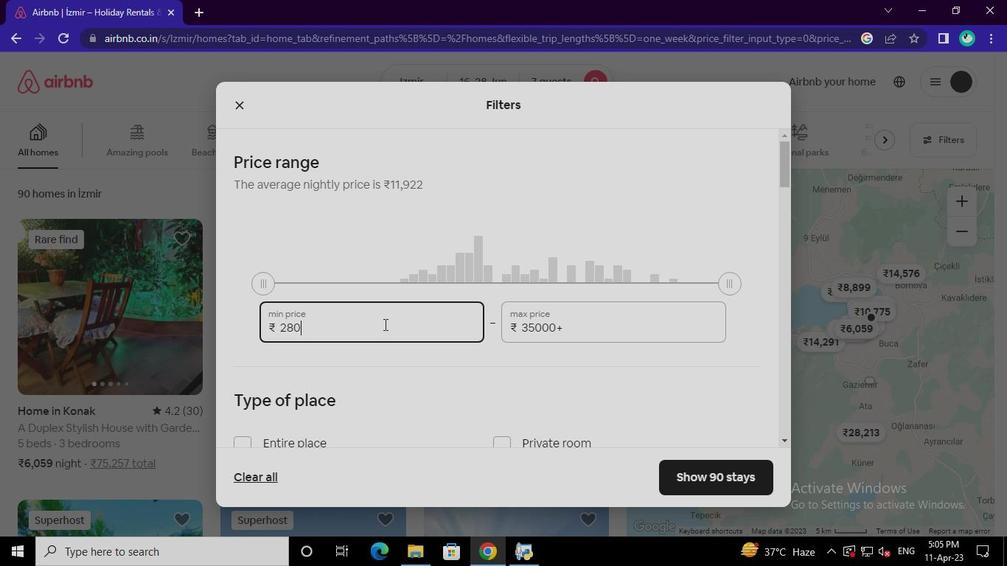 
Action: Mouse moved to (585, 328)
Screenshot: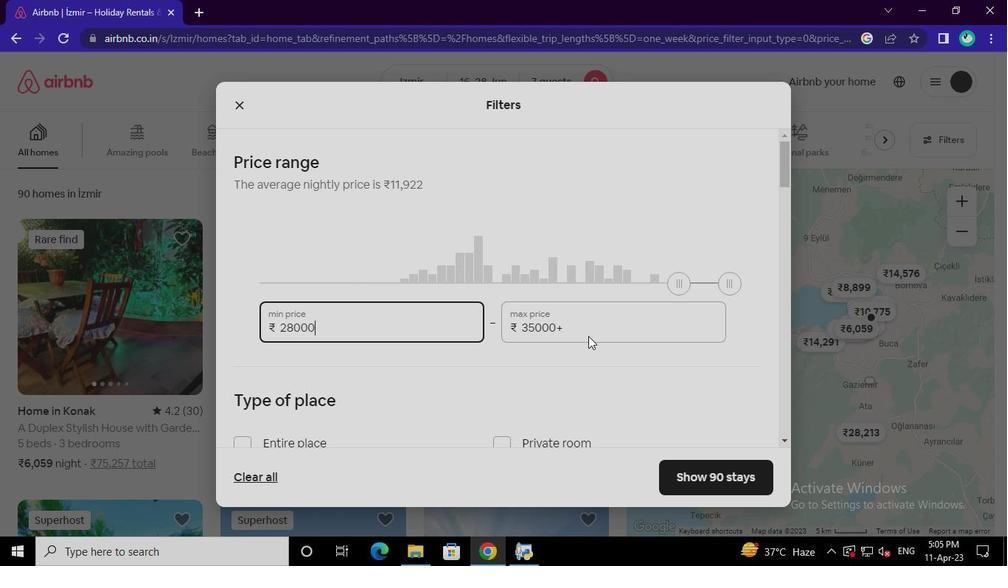 
Action: Mouse pressed left at (585, 328)
Screenshot: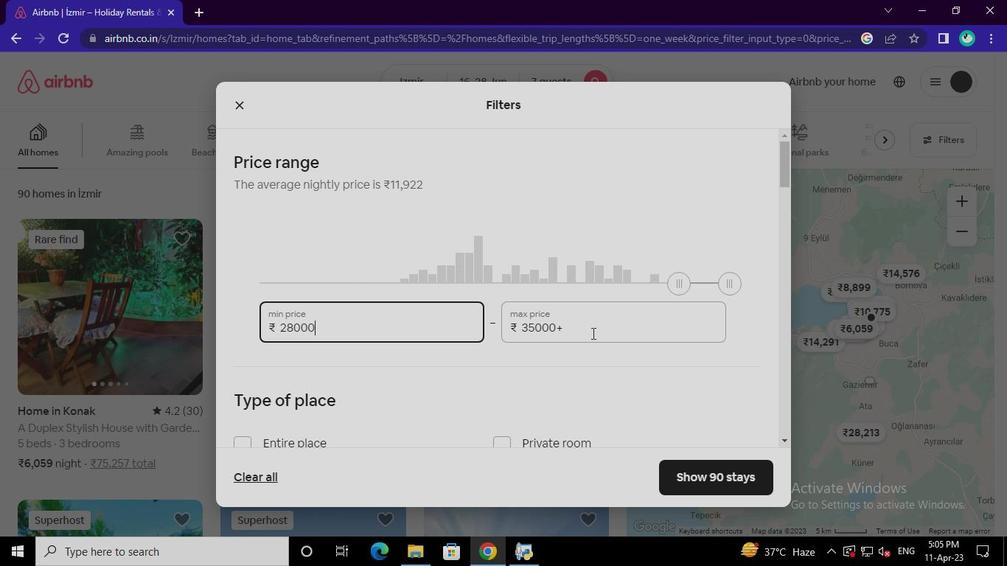 
Action: Keyboard Key.backspace
Screenshot: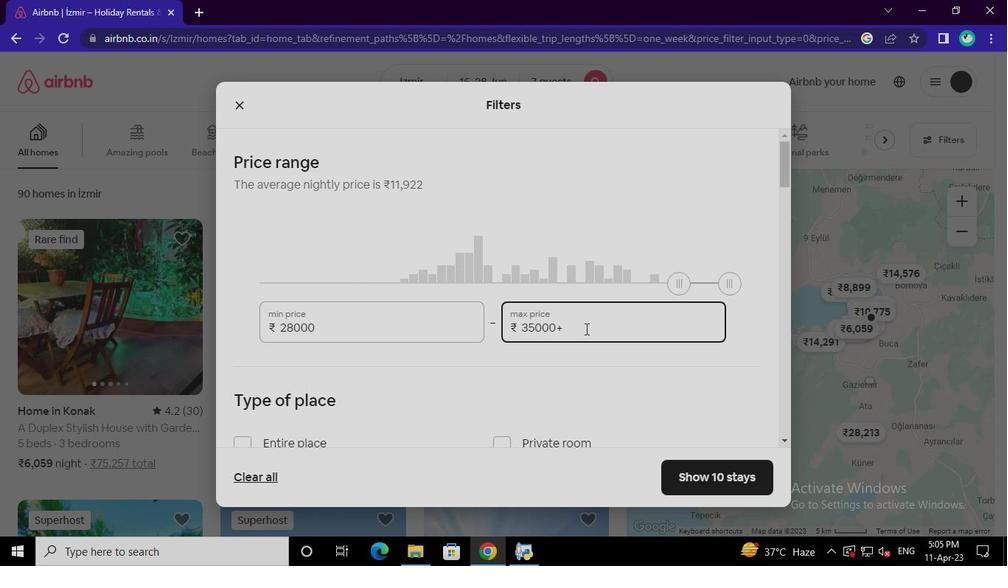 
Action: Keyboard Key.backspace
Screenshot: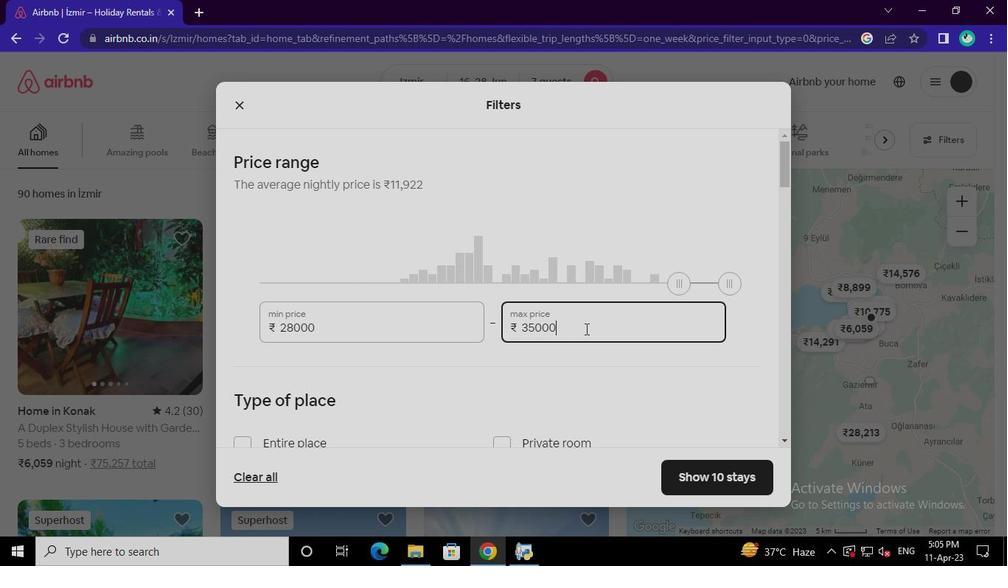 
Action: Keyboard Key.backspace
Screenshot: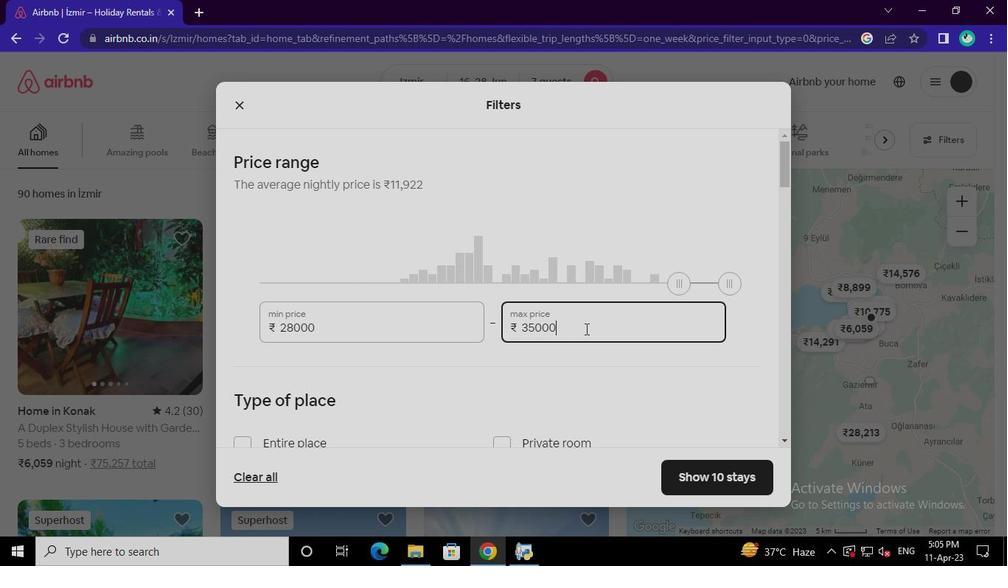 
Action: Keyboard Key.backspace
Screenshot: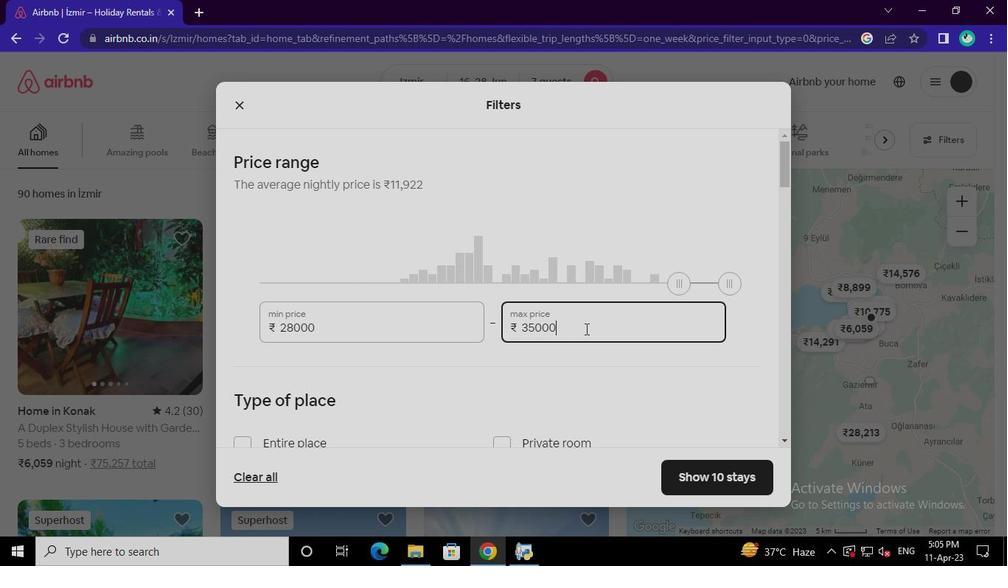
Action: Keyboard Key.backspace
Screenshot: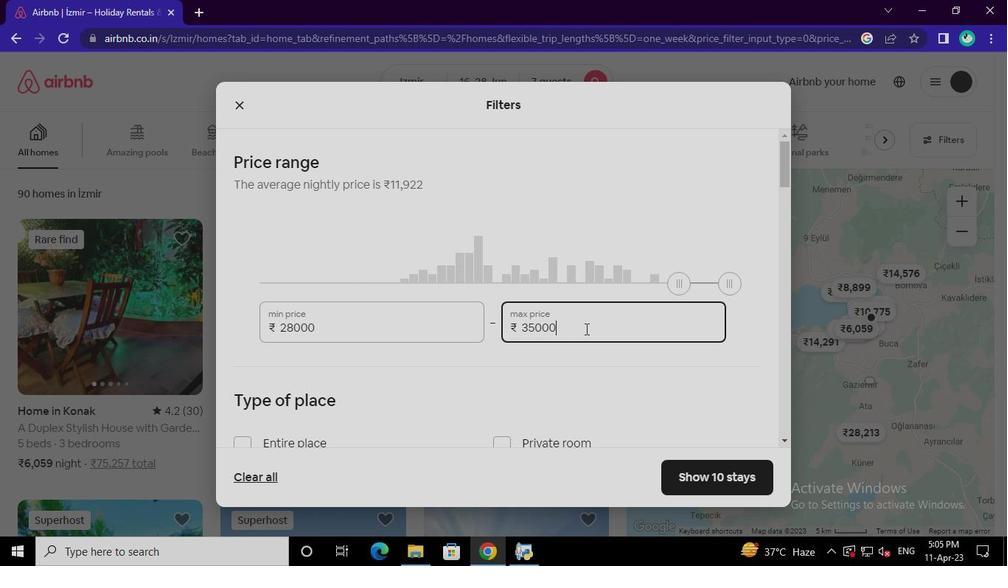 
Action: Keyboard Key.backspace
Screenshot: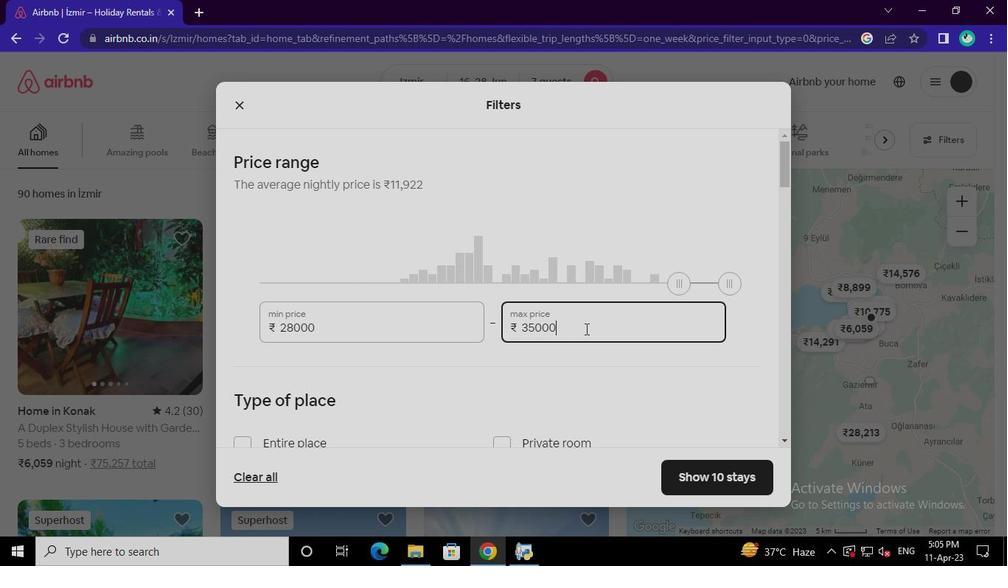 
Action: Keyboard Key.backspace
Screenshot: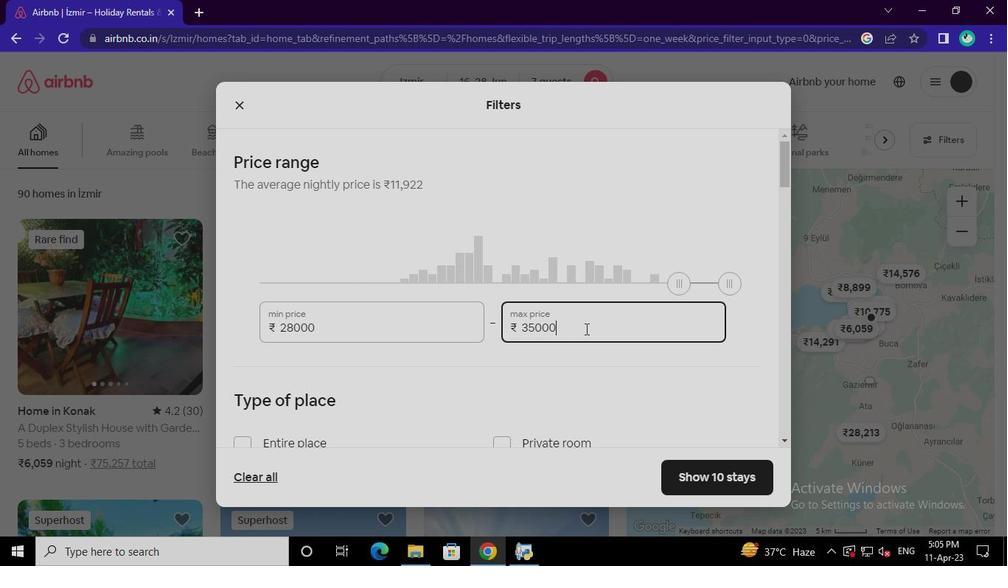 
Action: Keyboard Key.backspace
Screenshot: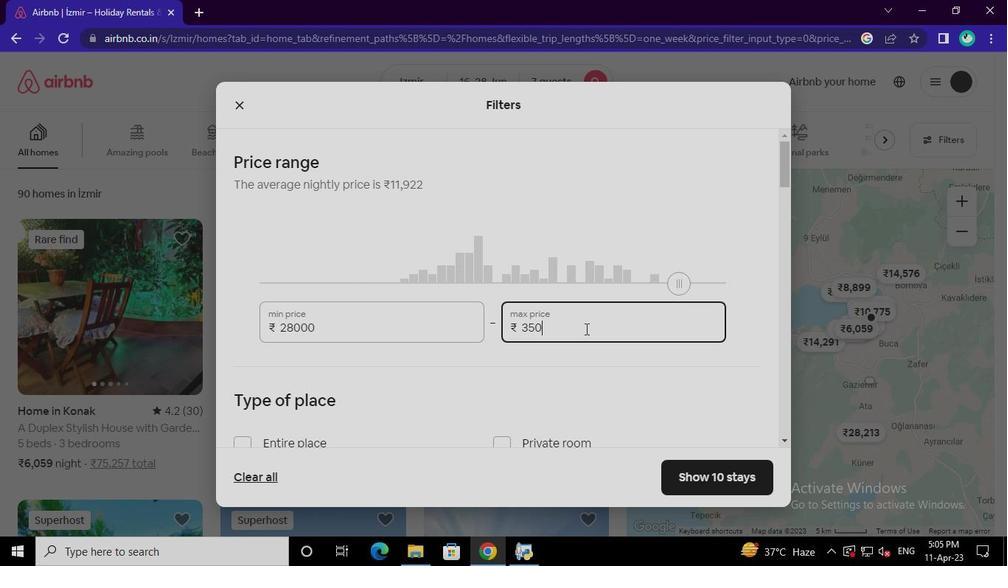 
Action: Keyboard Key.backspace
Screenshot: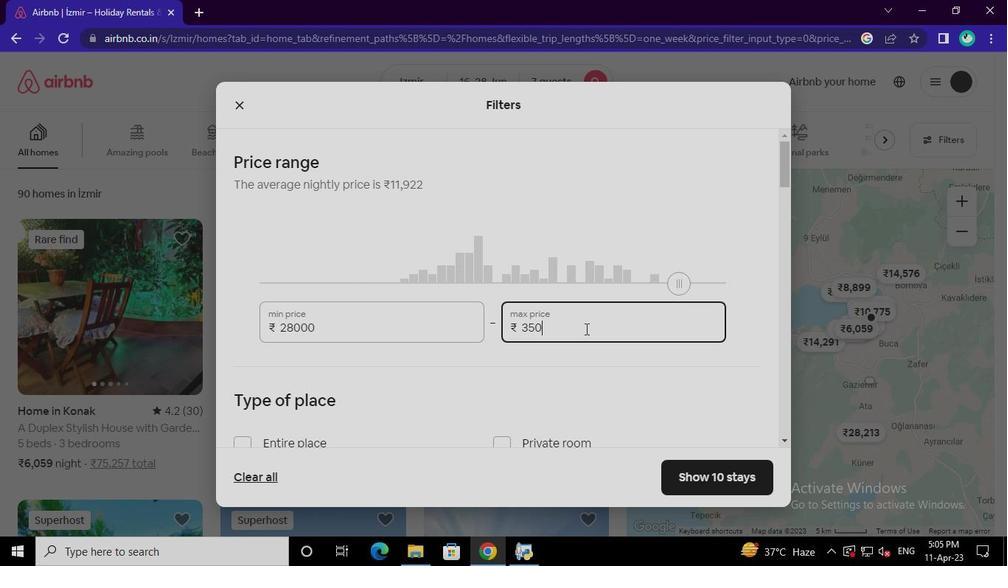 
Action: Keyboard Key.backspace
Screenshot: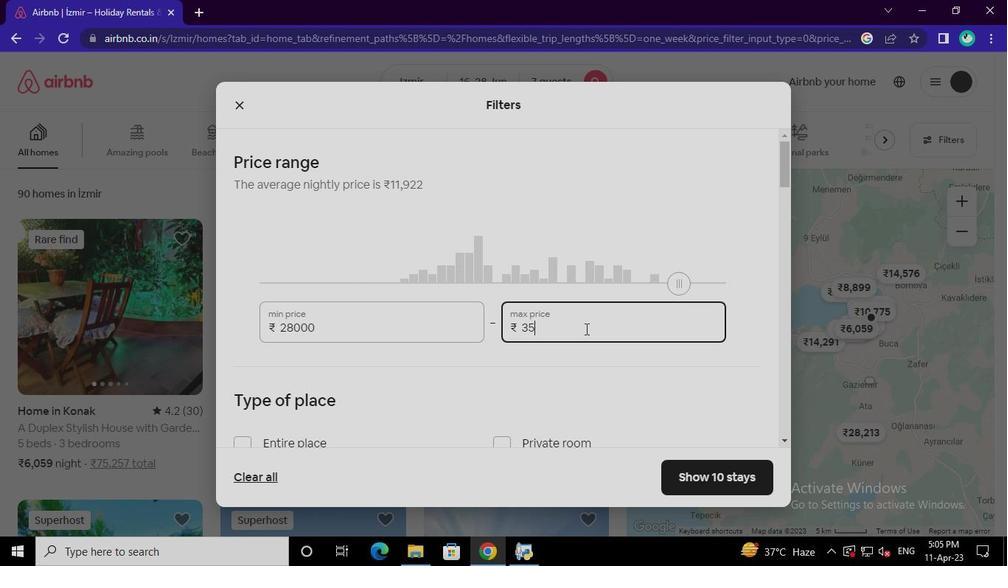 
Action: Keyboard Key.backspace
Screenshot: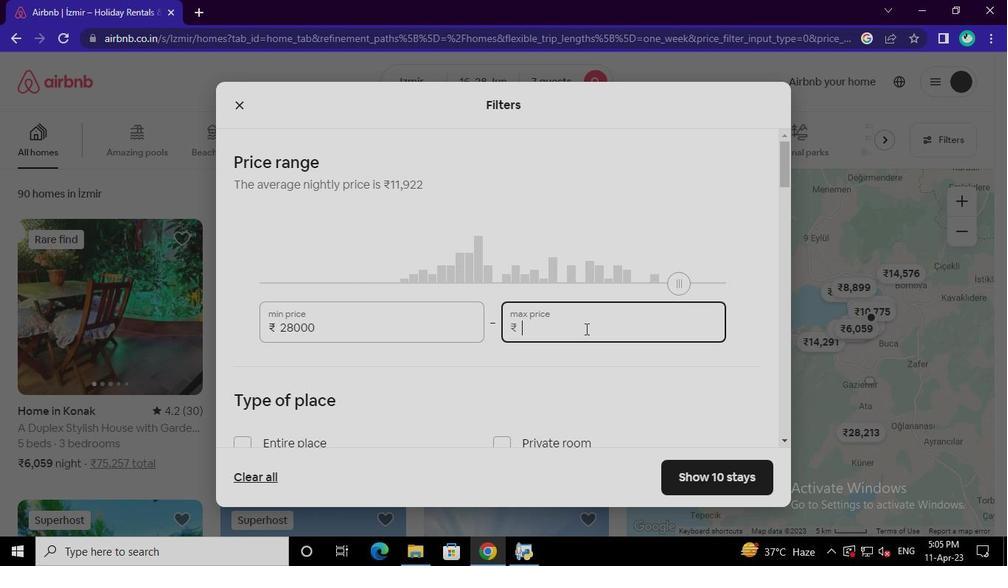 
Action: Keyboard <99>
Screenshot: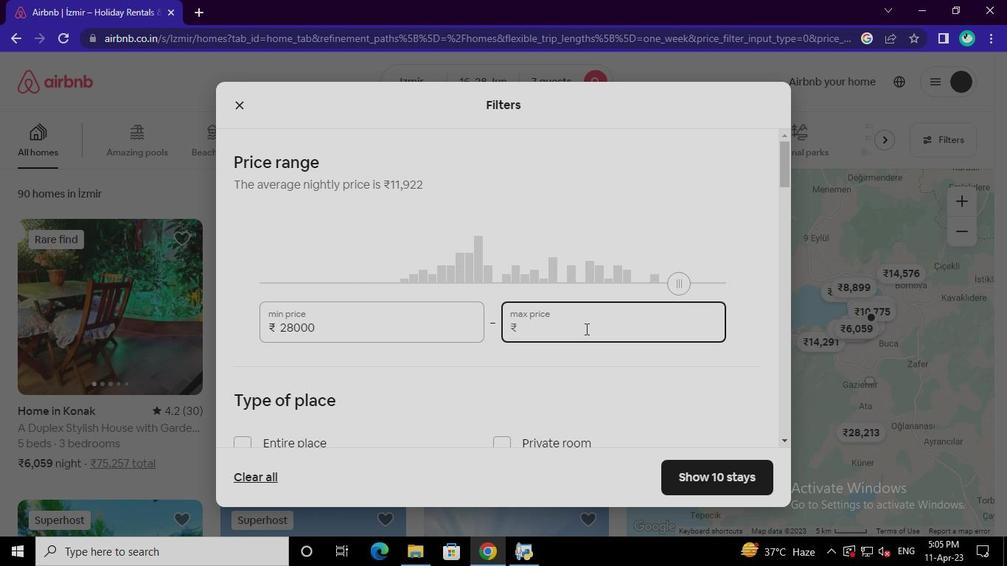 
Action: Keyboard <98>
Screenshot: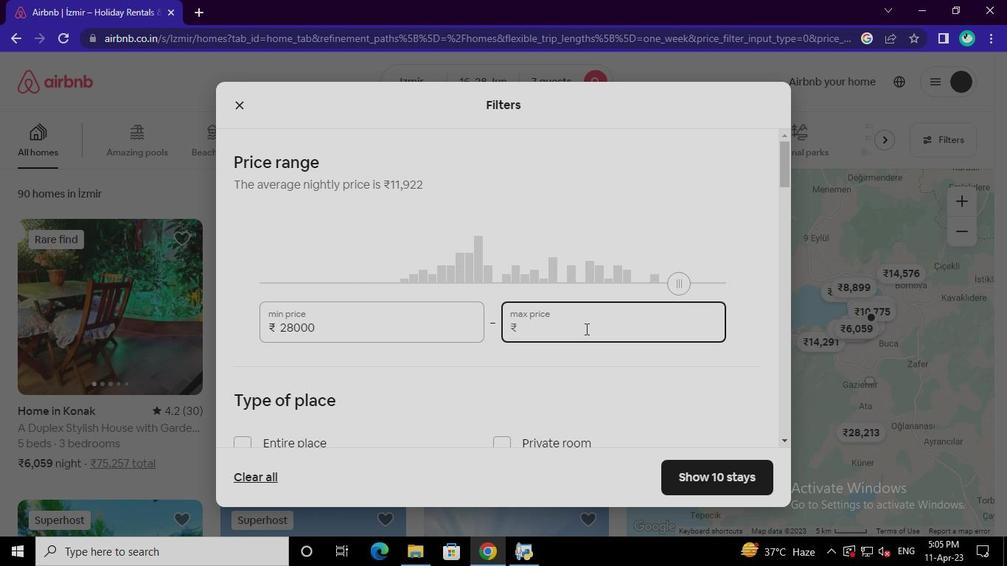 
Action: Keyboard <96>
Screenshot: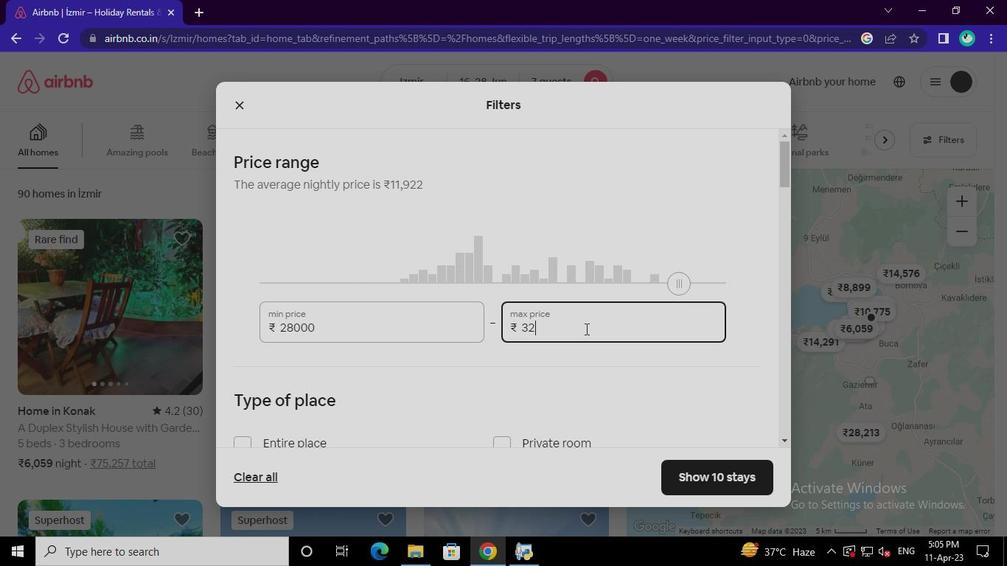 
Action: Keyboard <96>
Screenshot: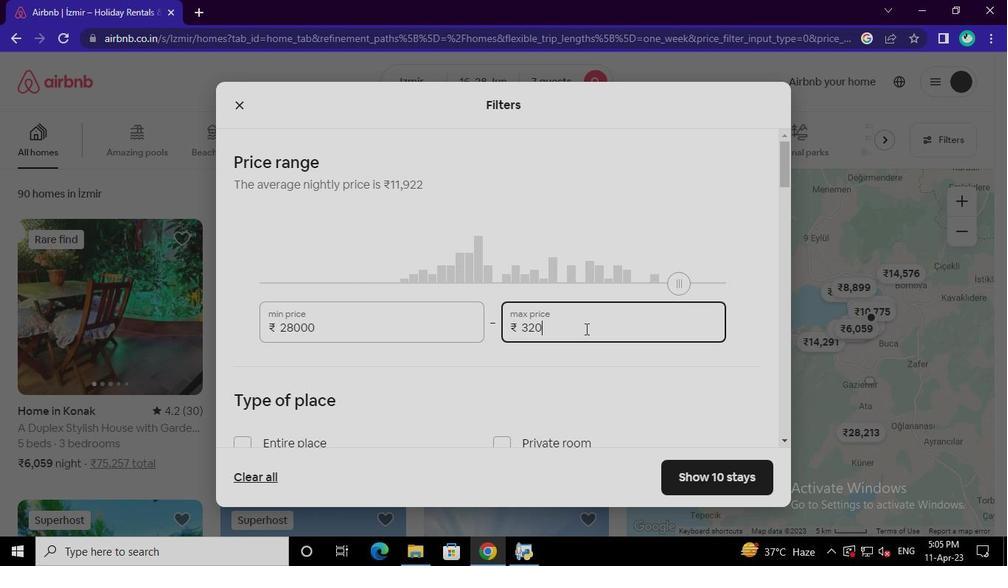 
Action: Keyboard <96>
Screenshot: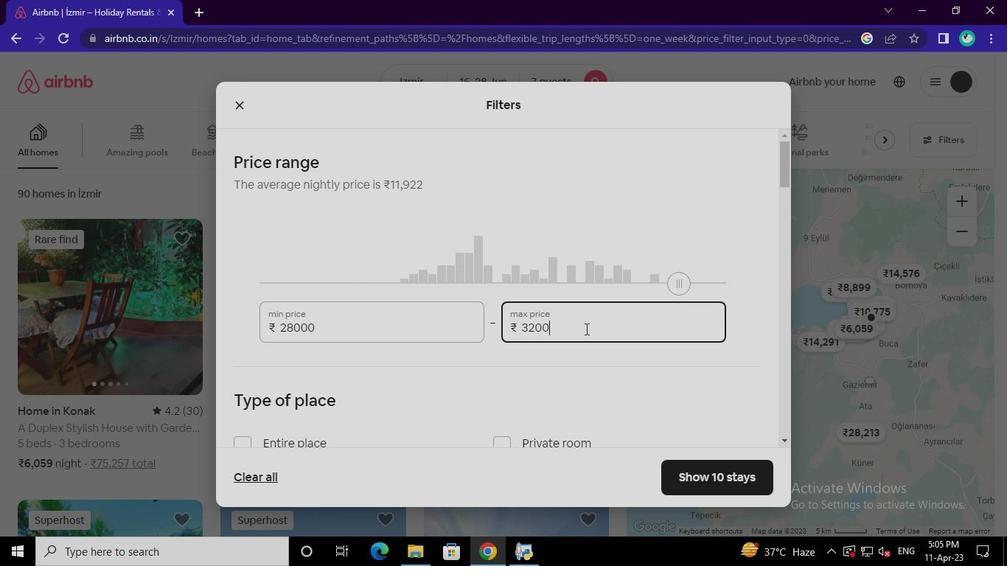 
Action: Mouse moved to (294, 303)
Screenshot: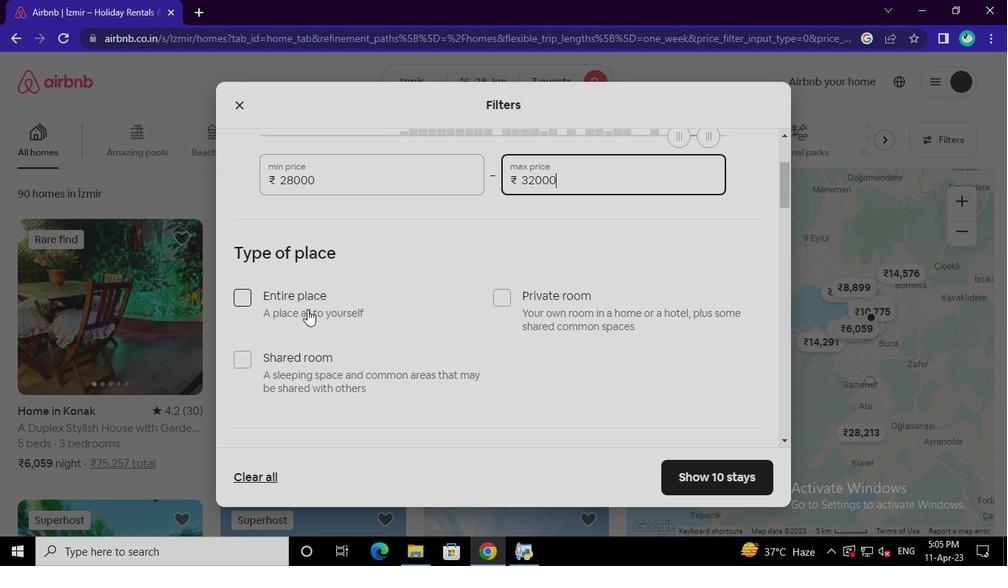 
Action: Mouse pressed left at (294, 303)
Screenshot: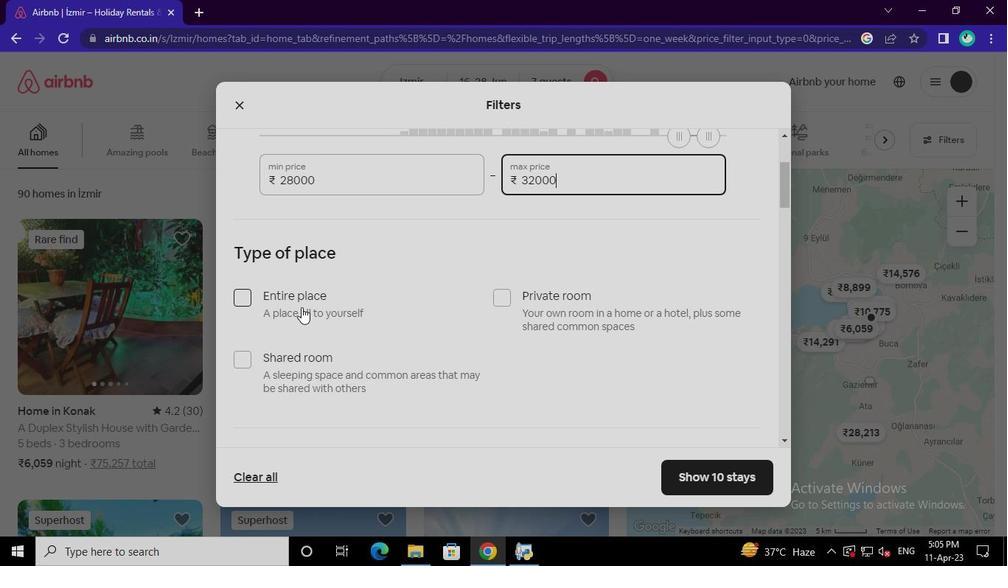 
Action: Mouse moved to (331, 359)
Screenshot: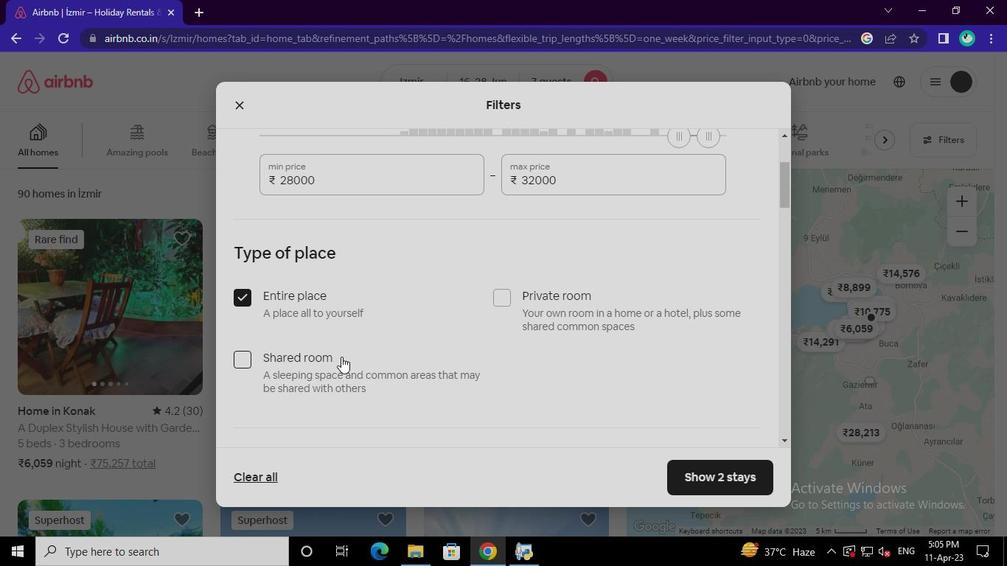 
Action: Mouse pressed left at (331, 359)
Screenshot: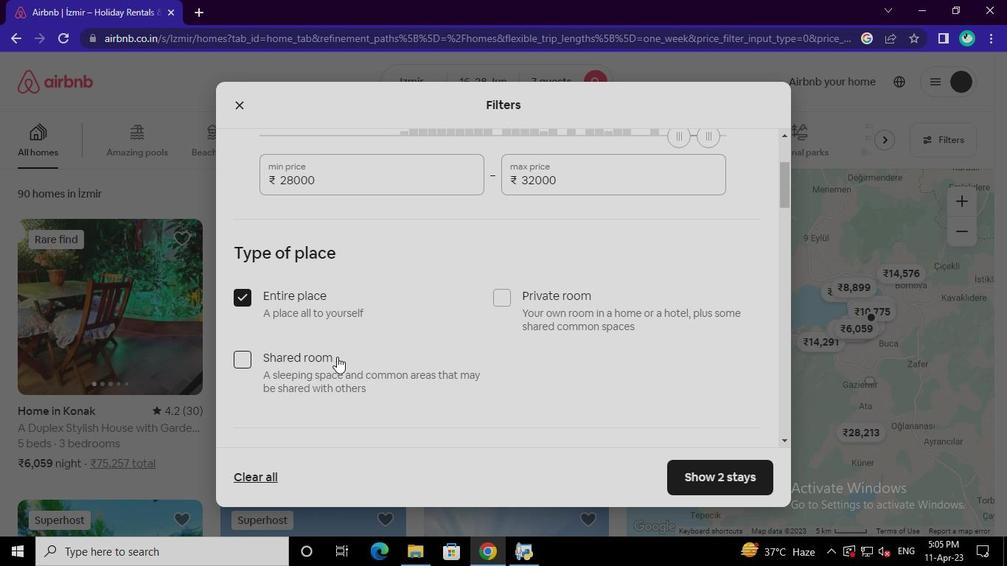 
Action: Mouse moved to (430, 322)
Screenshot: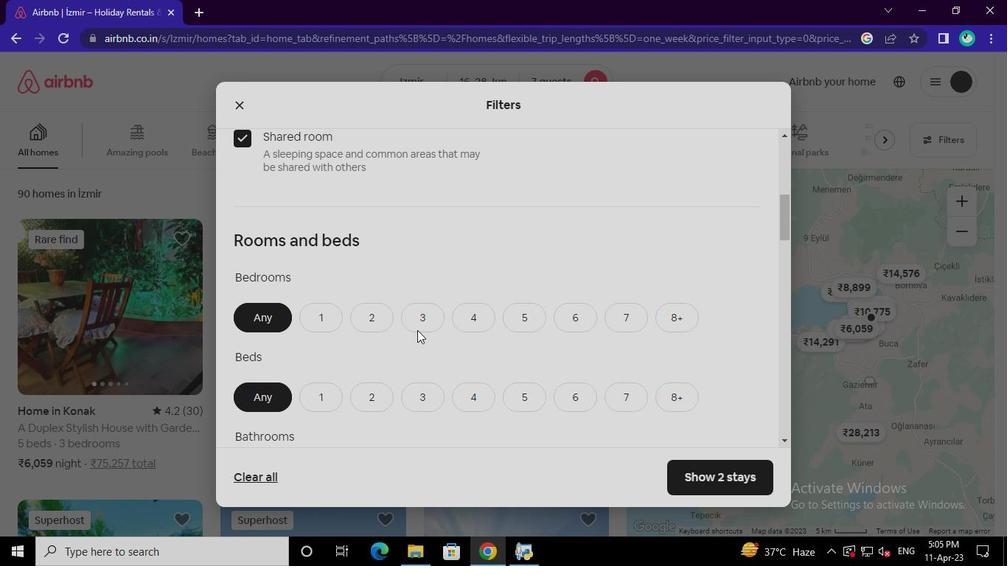 
Action: Mouse pressed left at (430, 322)
Screenshot: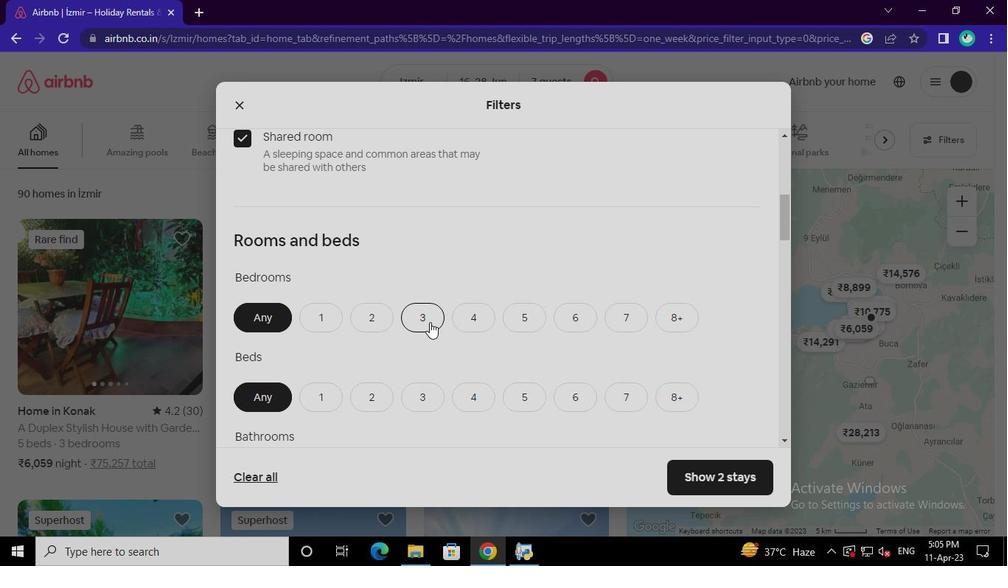 
Action: Mouse moved to (637, 400)
Screenshot: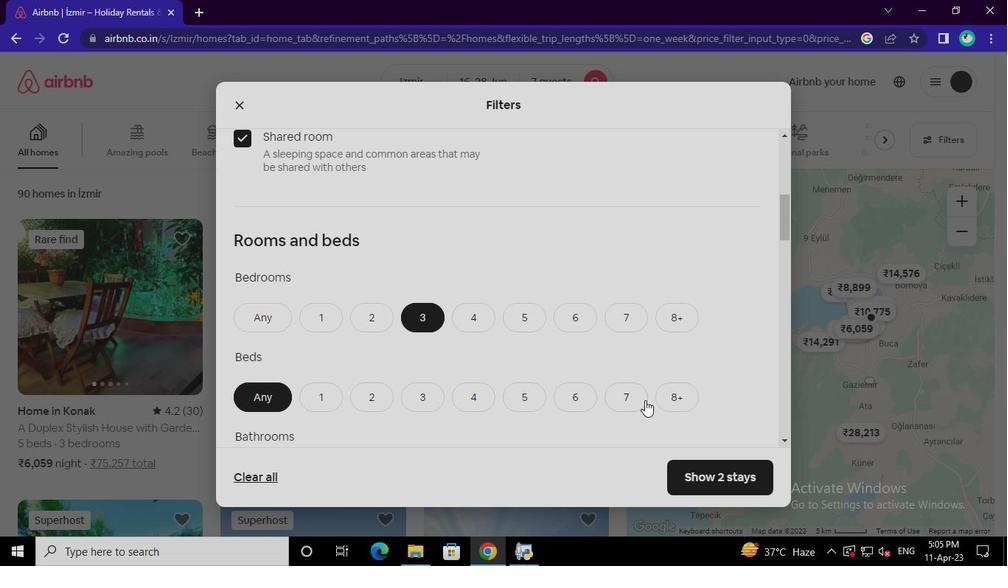 
Action: Mouse pressed left at (637, 400)
Screenshot: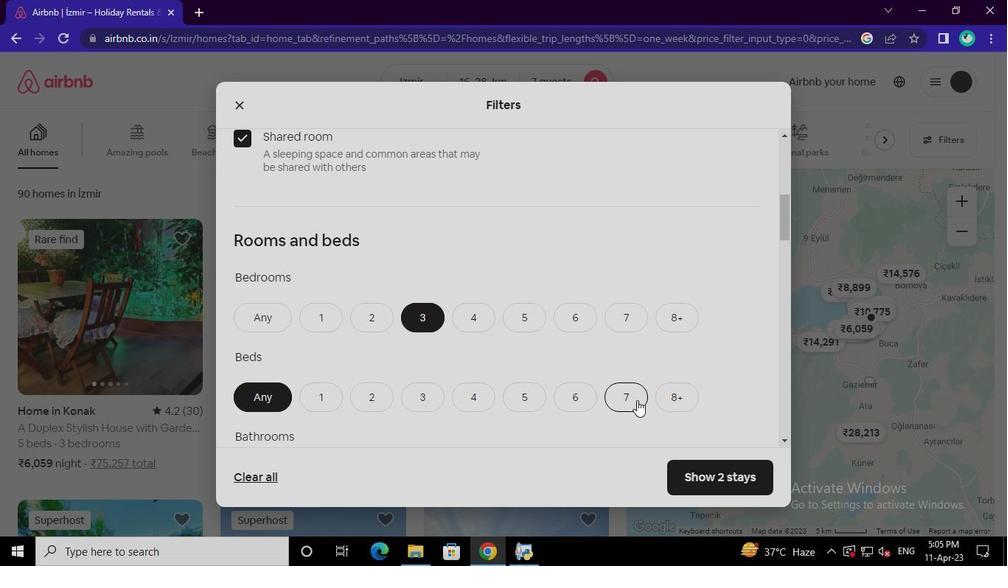 
Action: Mouse moved to (332, 404)
Screenshot: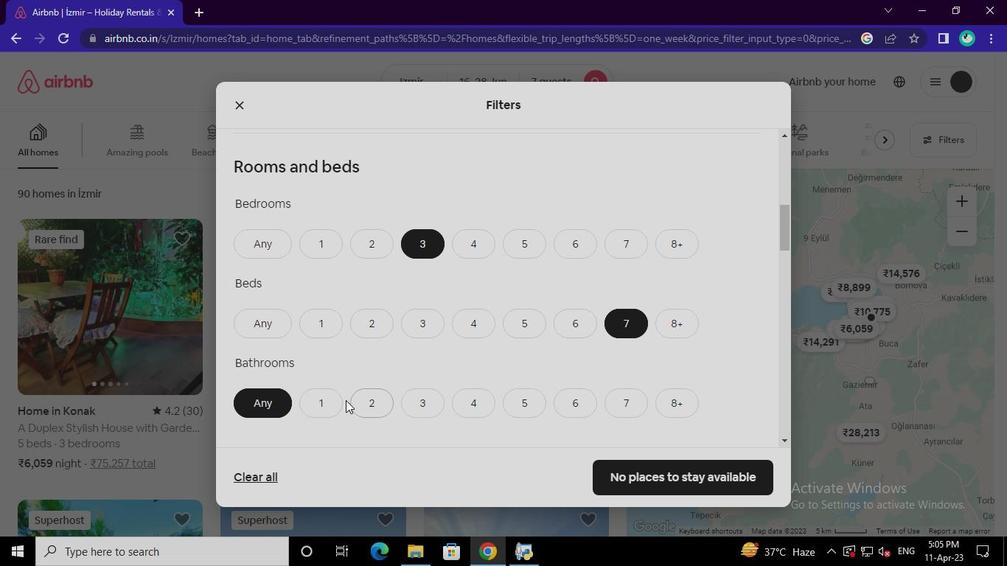
Action: Mouse pressed left at (332, 404)
Screenshot: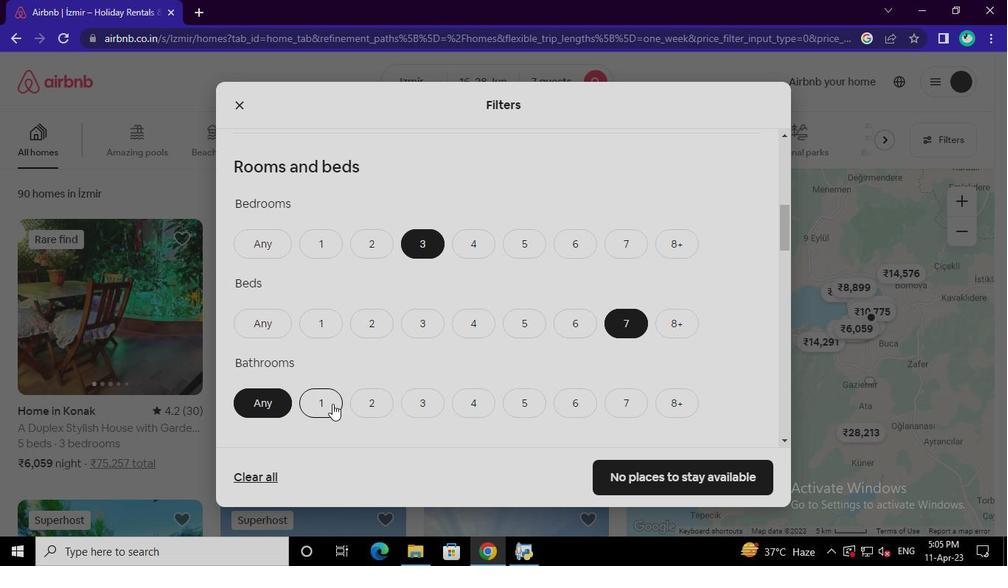
Action: Mouse moved to (406, 345)
Screenshot: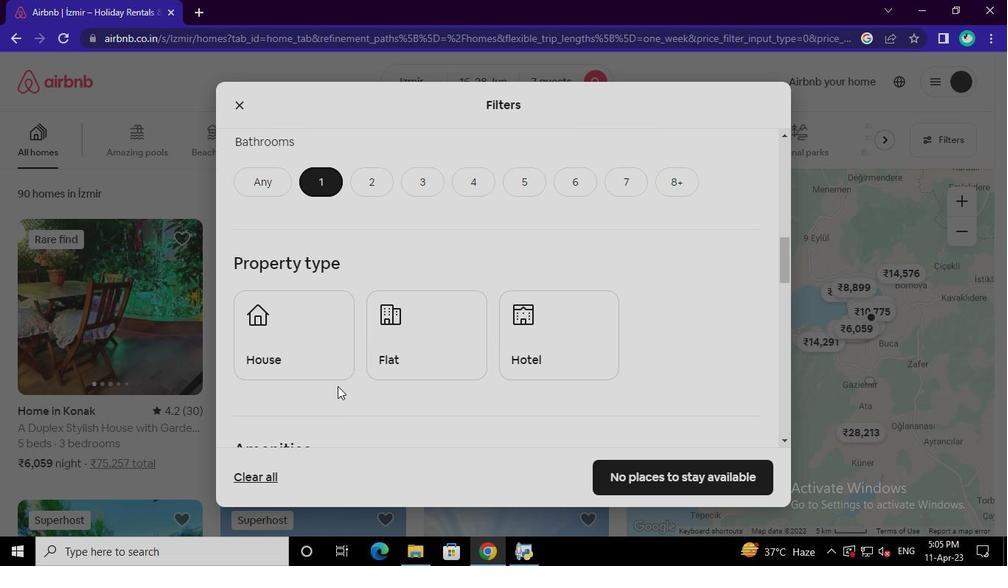 
Action: Mouse pressed left at (406, 345)
Screenshot: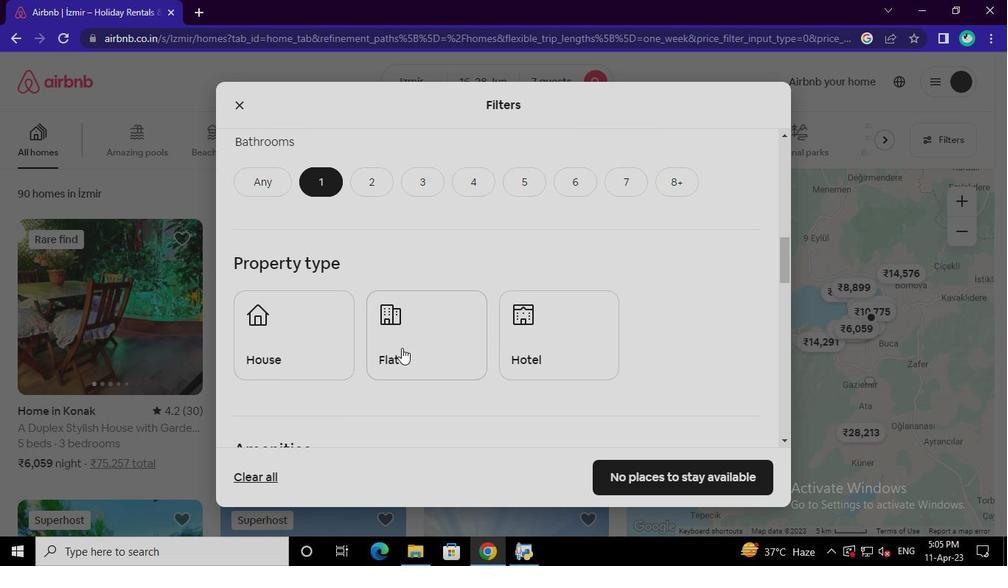 
Action: Mouse moved to (281, 344)
Screenshot: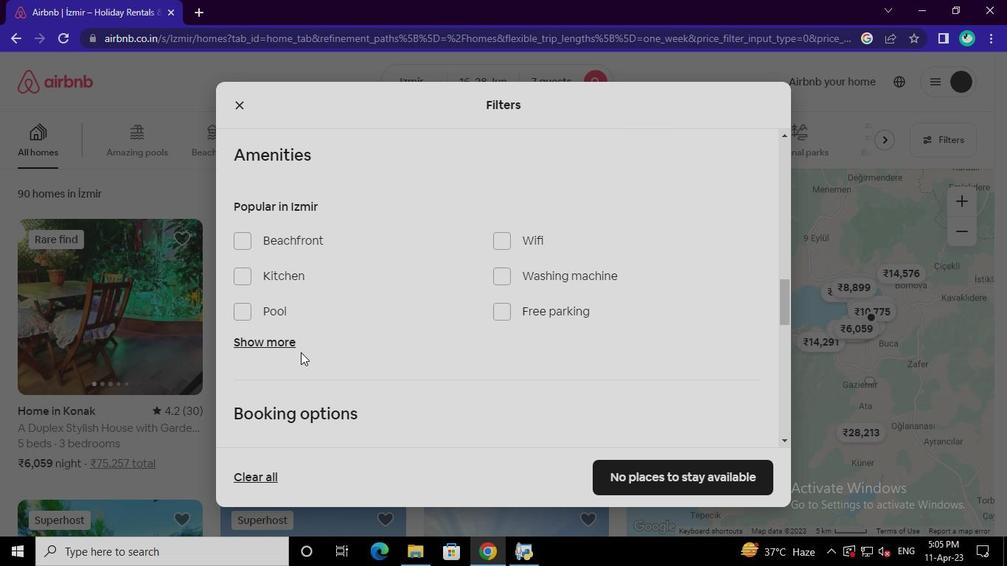 
Action: Mouse pressed left at (281, 344)
Screenshot: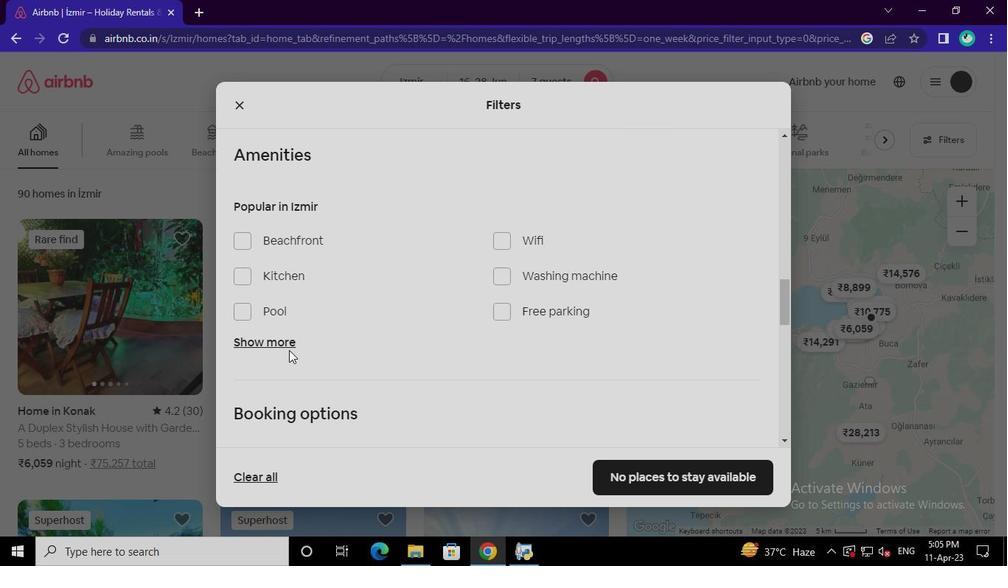 
Action: Mouse moved to (498, 244)
Screenshot: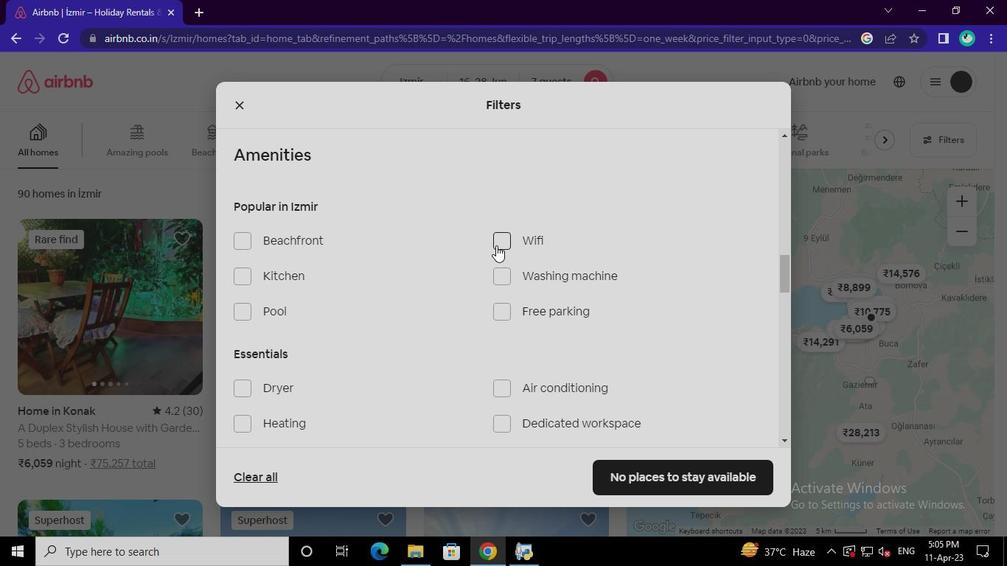 
Action: Mouse pressed left at (498, 244)
Screenshot: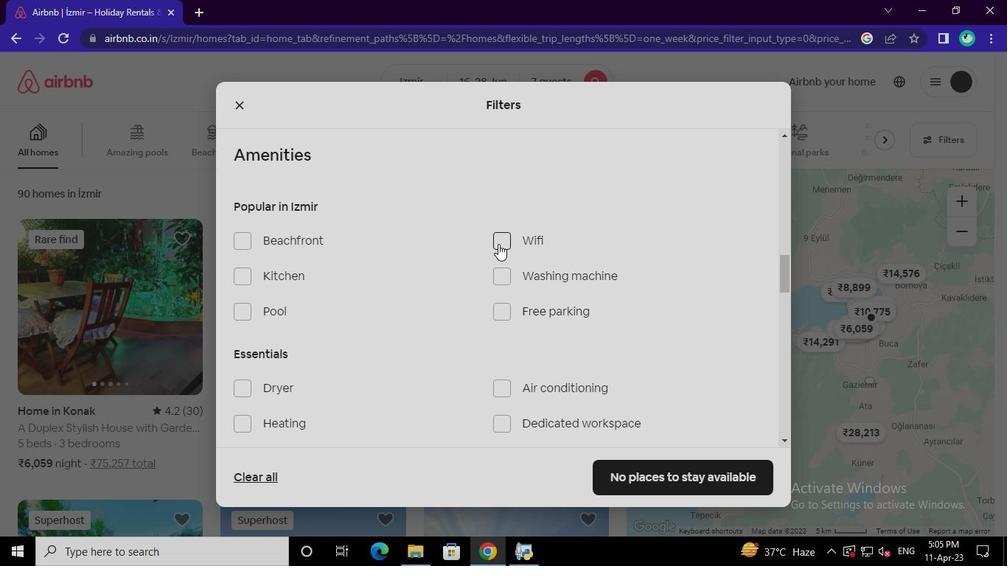 
Action: Mouse pressed left at (498, 244)
Screenshot: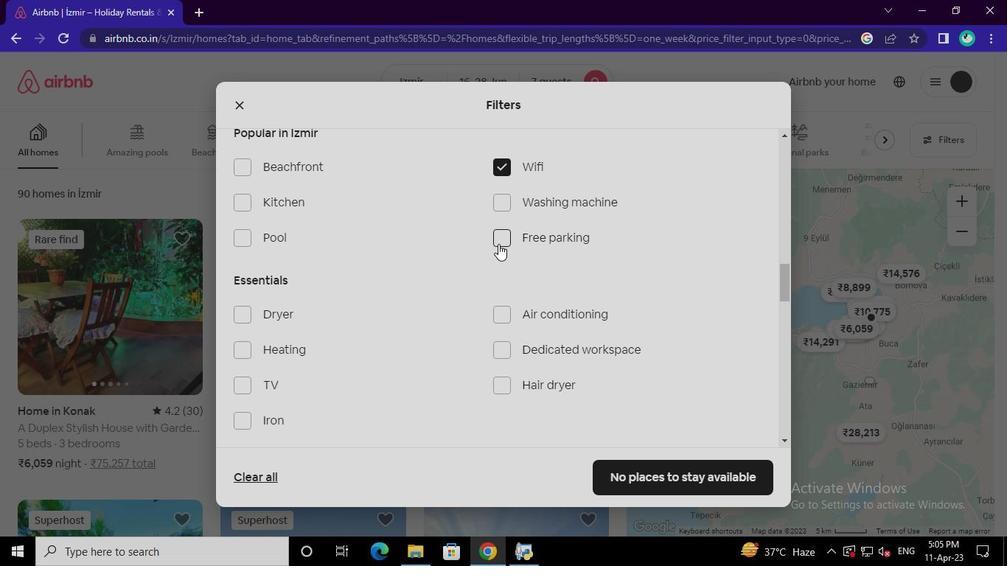 
Action: Mouse moved to (502, 390)
Screenshot: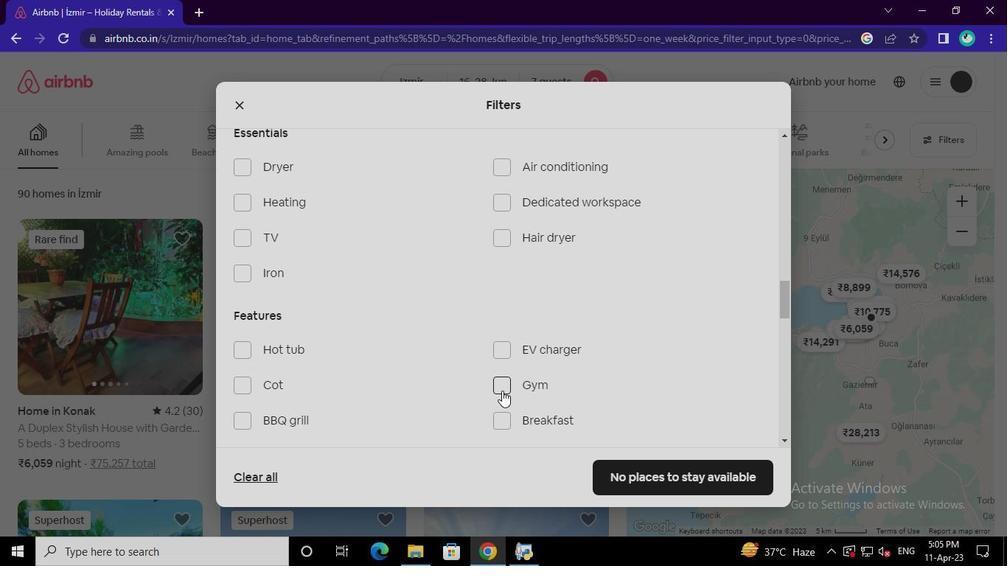 
Action: Mouse pressed left at (502, 390)
Screenshot: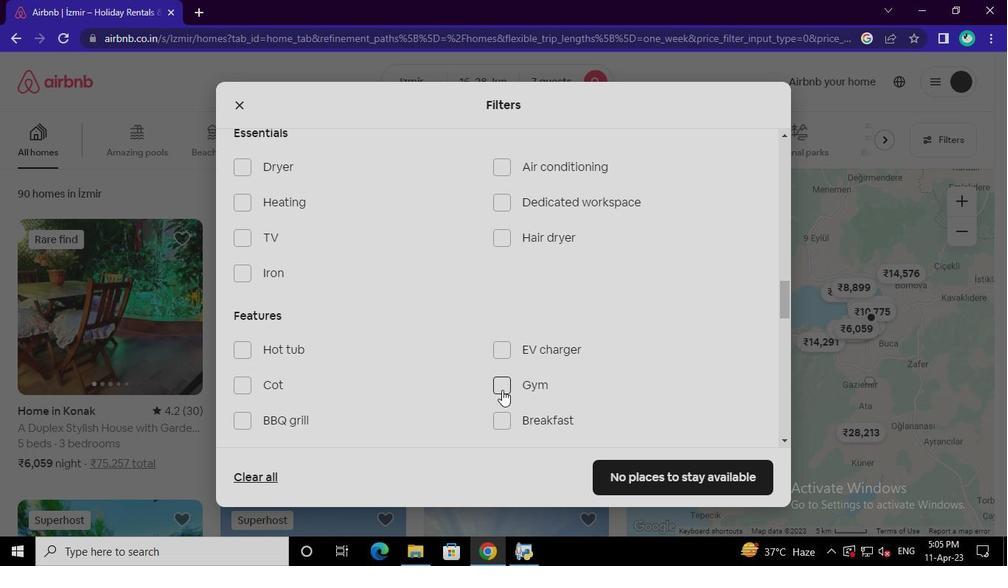
Action: Mouse moved to (507, 417)
Screenshot: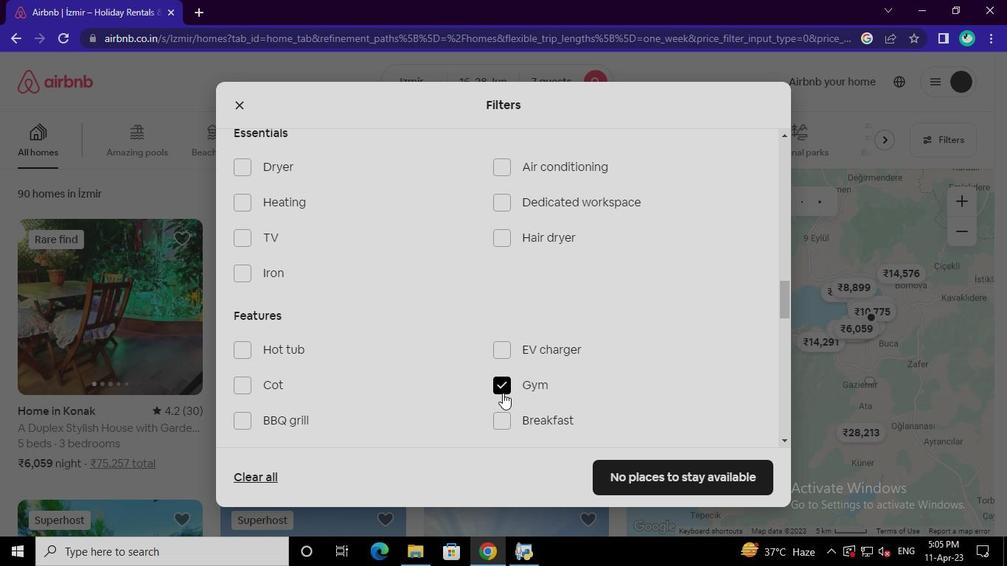 
Action: Mouse pressed left at (507, 417)
Screenshot: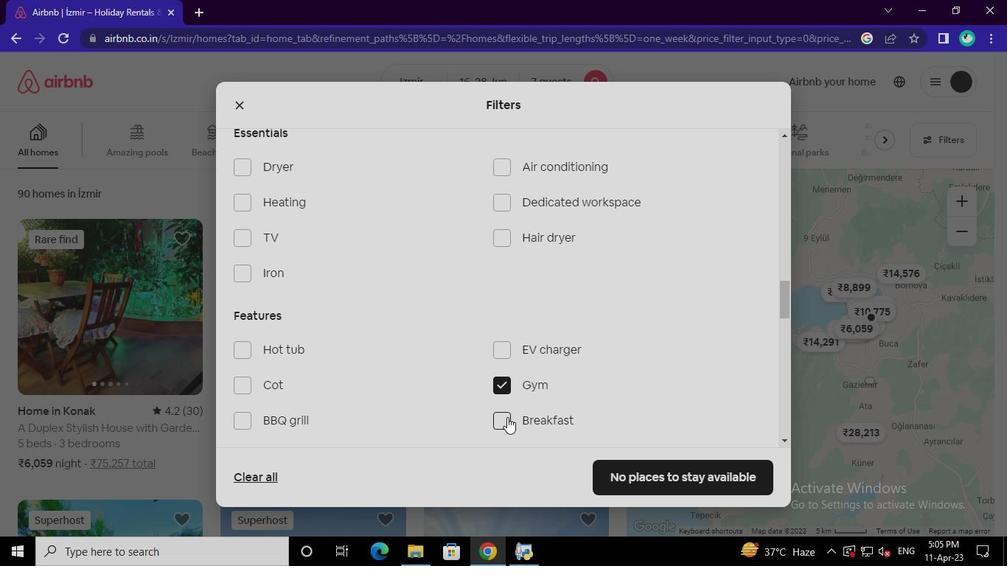 
Action: Mouse moved to (507, 381)
Screenshot: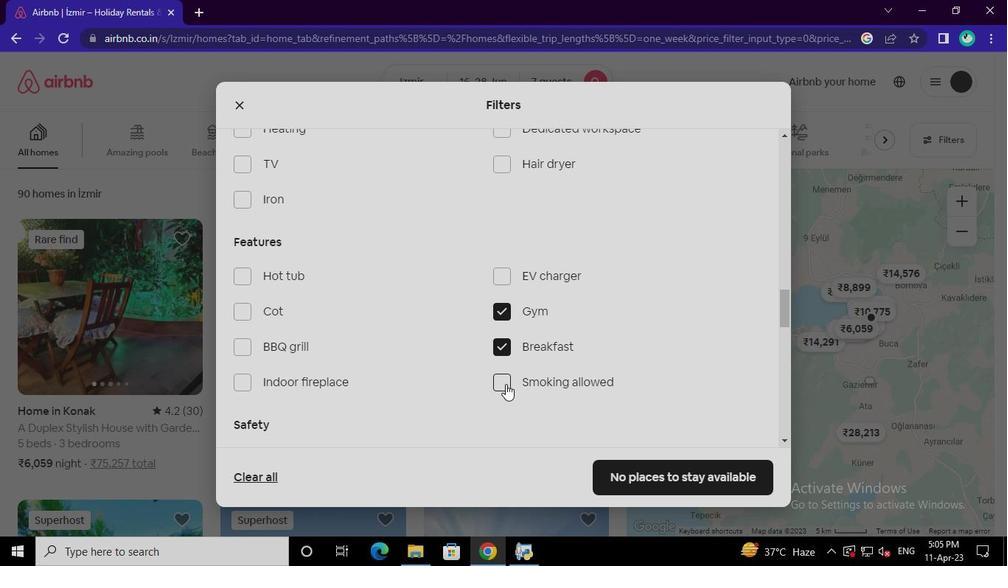 
Action: Mouse pressed left at (507, 381)
Screenshot: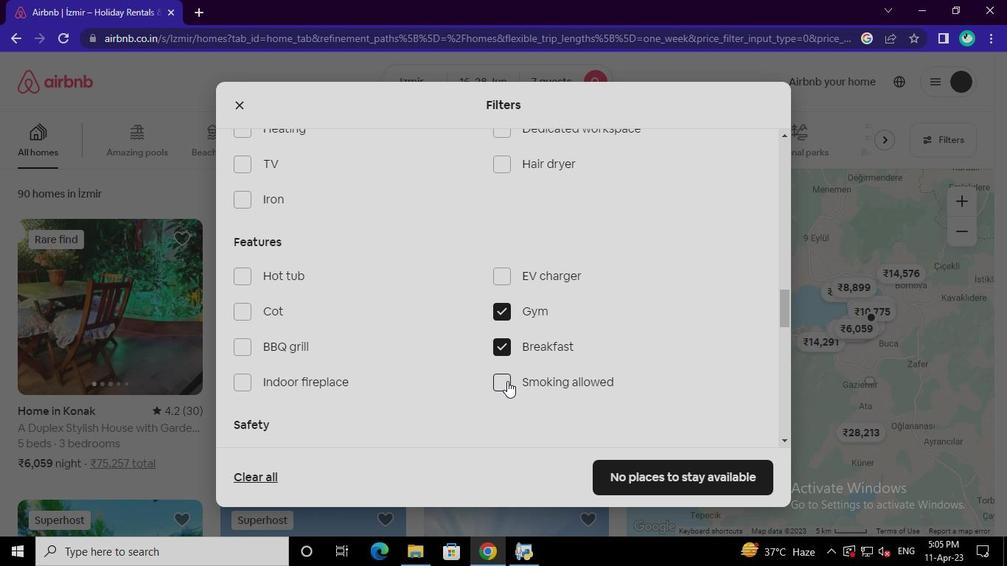 
Action: Mouse moved to (719, 291)
Screenshot: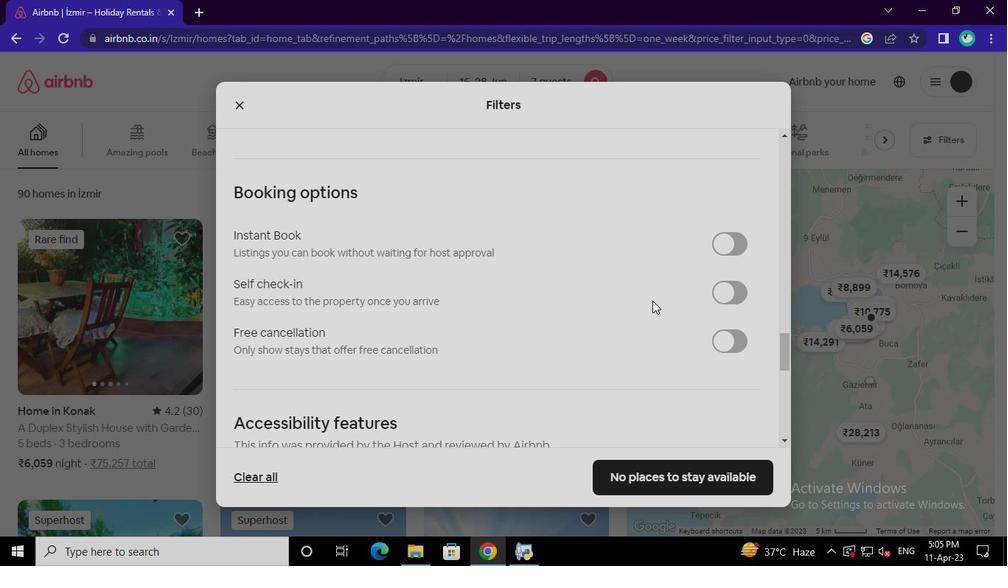 
Action: Mouse pressed left at (719, 291)
Screenshot: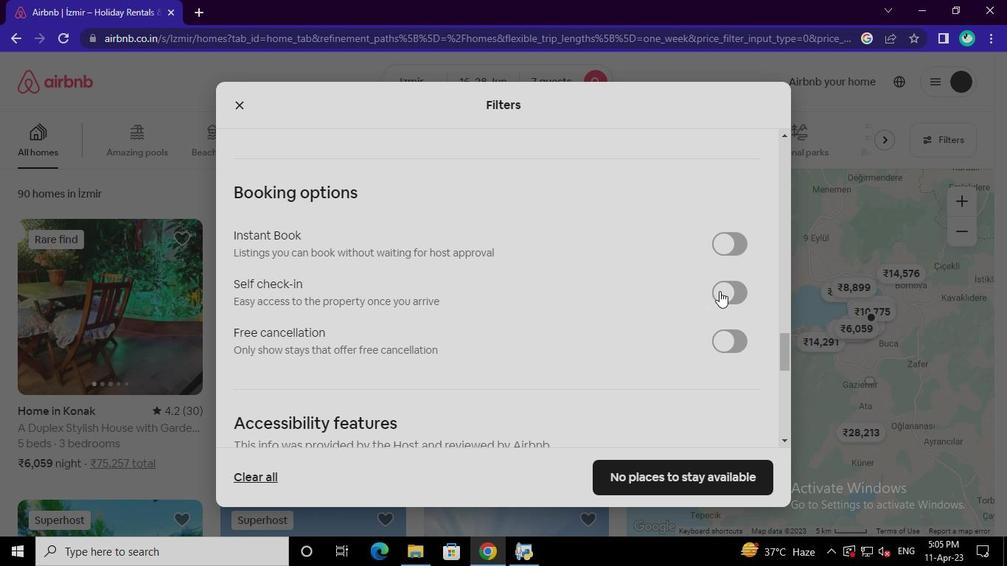 
Action: Mouse moved to (286, 339)
Screenshot: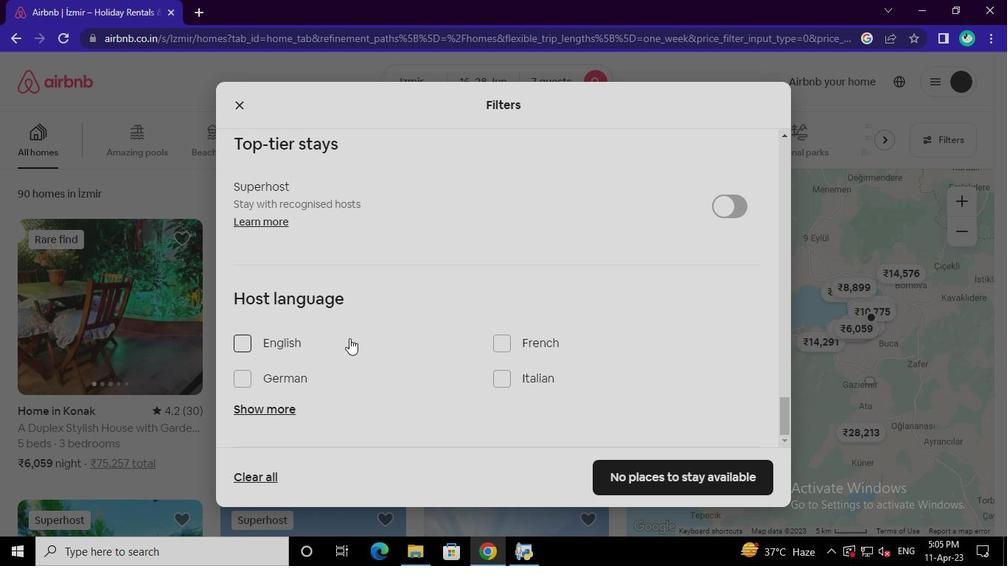 
Action: Mouse pressed left at (286, 339)
Screenshot: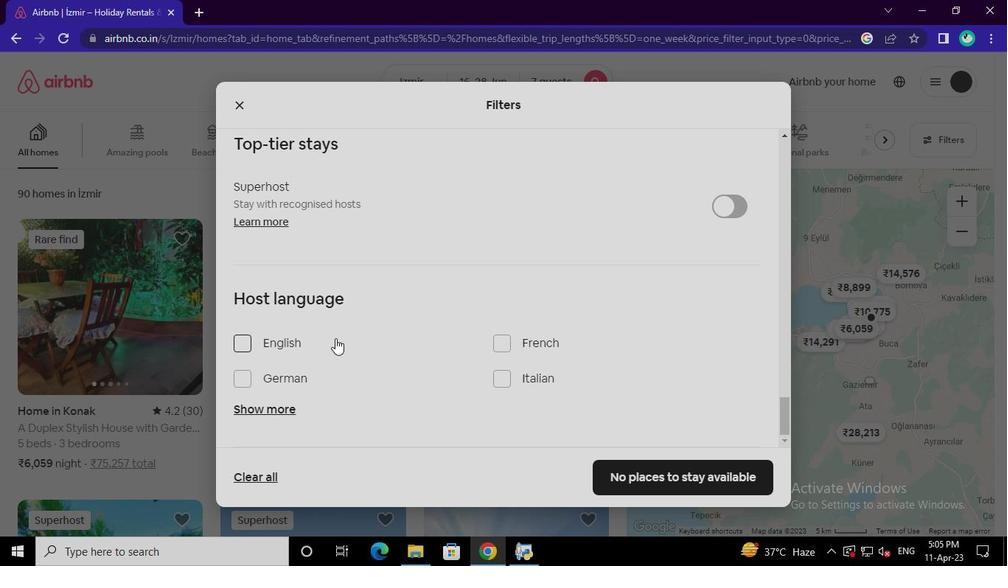 
Action: Mouse moved to (641, 483)
Screenshot: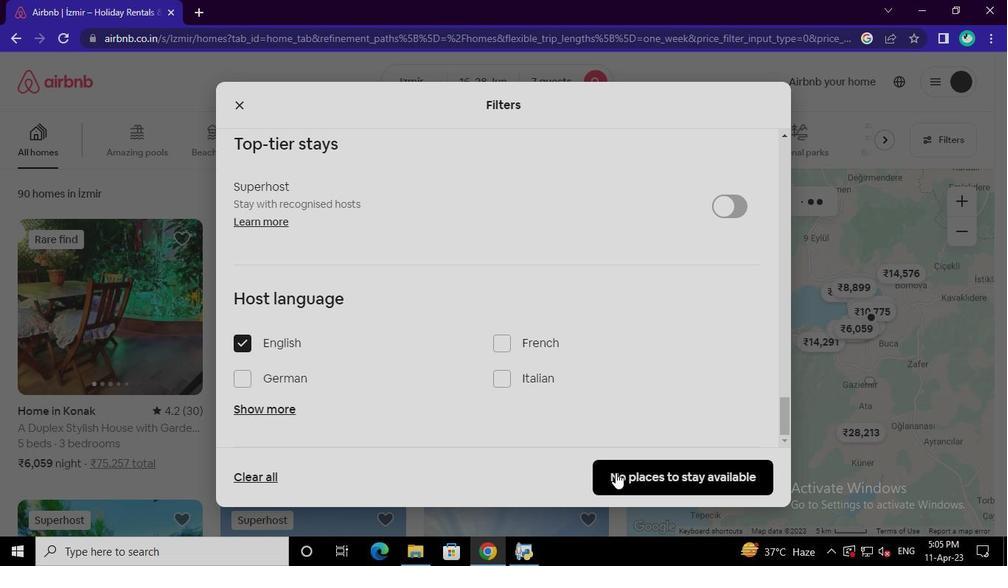 
Action: Mouse pressed left at (641, 483)
Screenshot: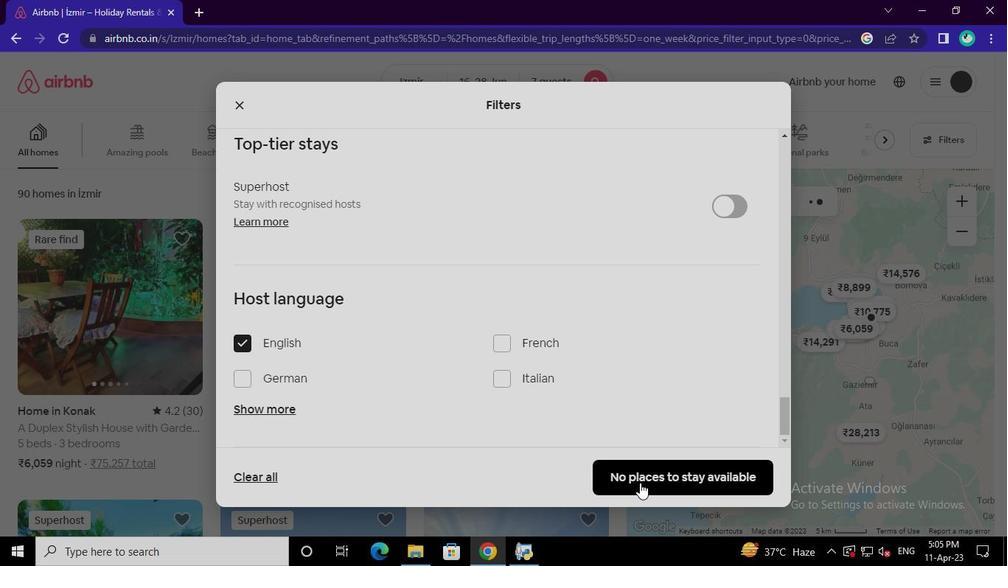 
Action: Mouse moved to (526, 548)
Screenshot: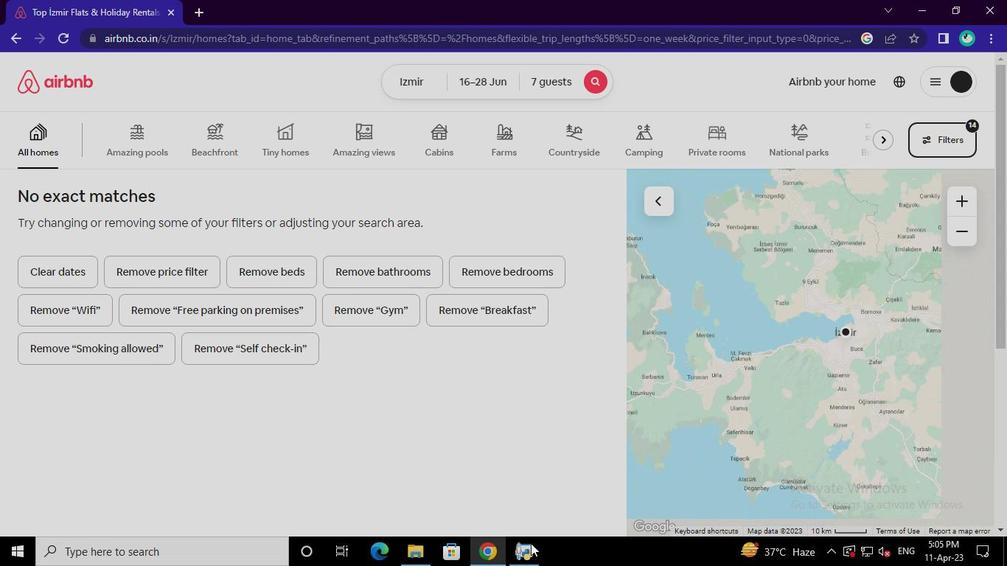 
Action: Mouse pressed left at (526, 548)
Screenshot: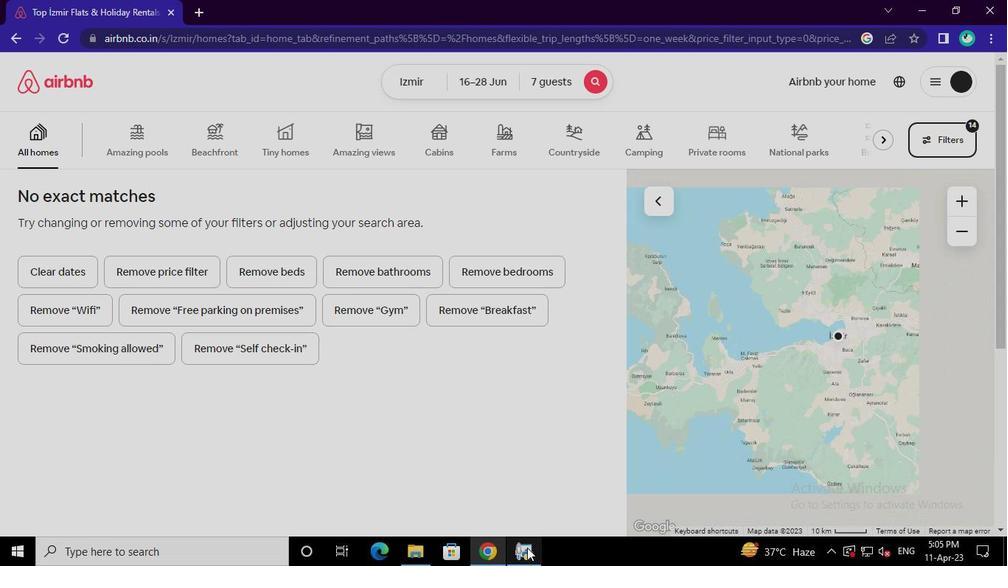 
Action: Mouse moved to (762, 67)
Screenshot: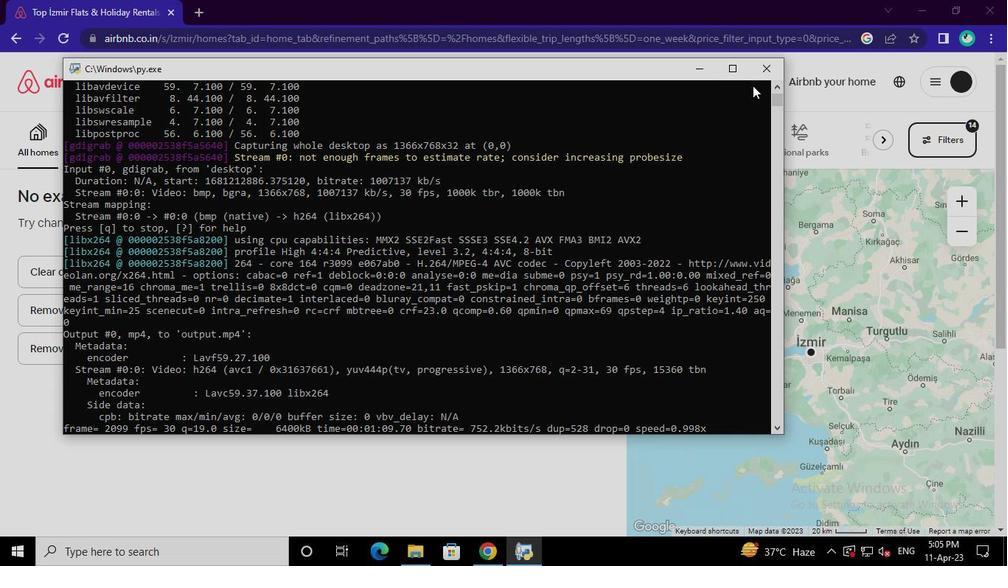 
Action: Mouse pressed left at (762, 67)
Screenshot: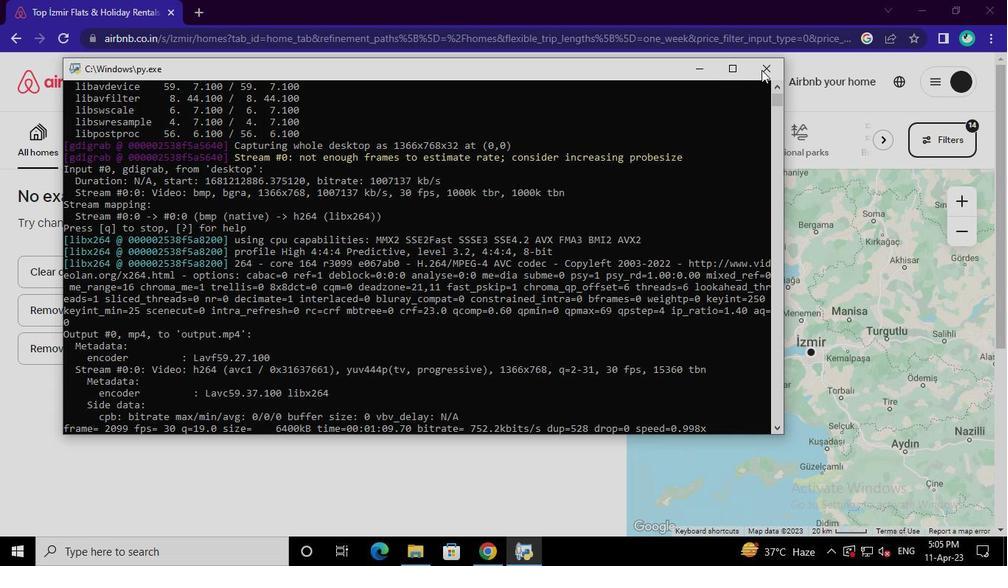 
